 Task: Look for space in Karangsembung, Indonesia from 4th June, 2023 to 15th June, 2023 for 2 adults in price range Rs.10000 to Rs.15000. Place can be entire place with 1  bedroom having 1 bed and 1 bathroom. Property type can be house, flat, guest house, hotel. Booking option can be shelf check-in. Required host language is English.
Action: Mouse moved to (472, 79)
Screenshot: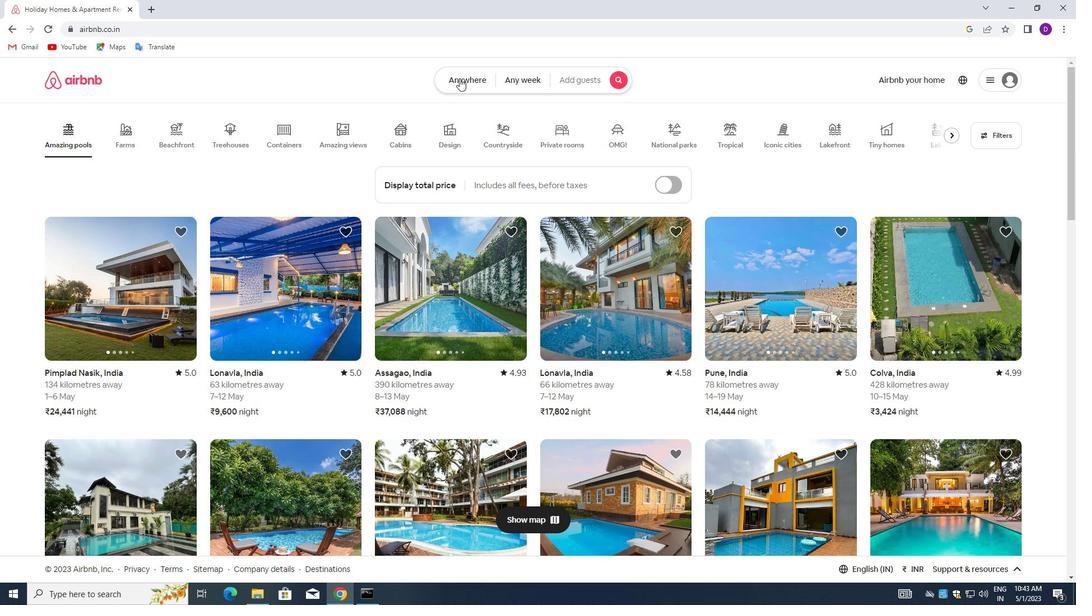 
Action: Mouse pressed left at (472, 79)
Screenshot: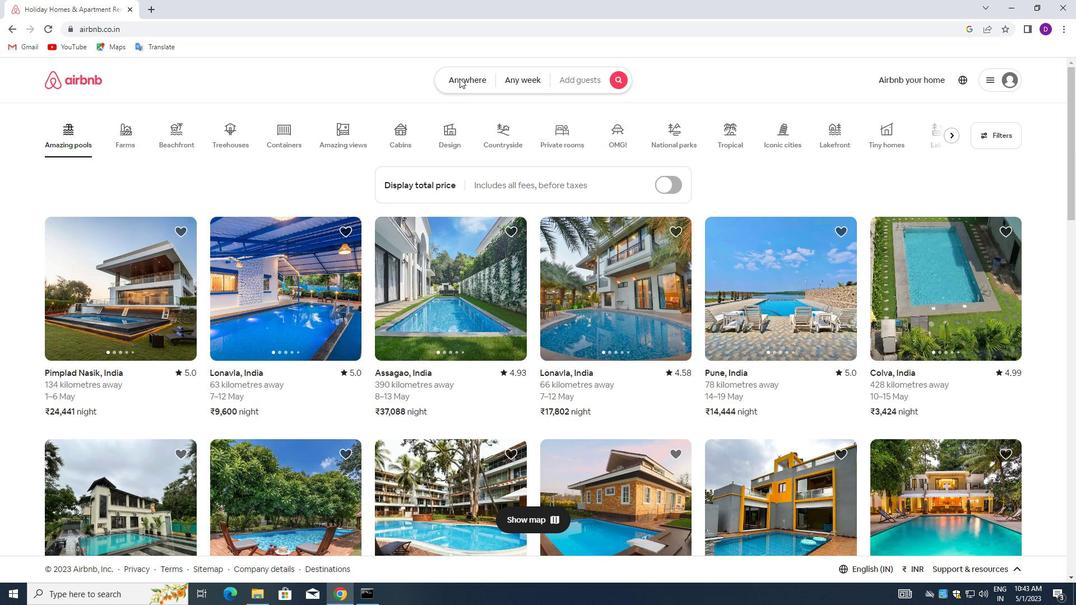 
Action: Mouse moved to (385, 125)
Screenshot: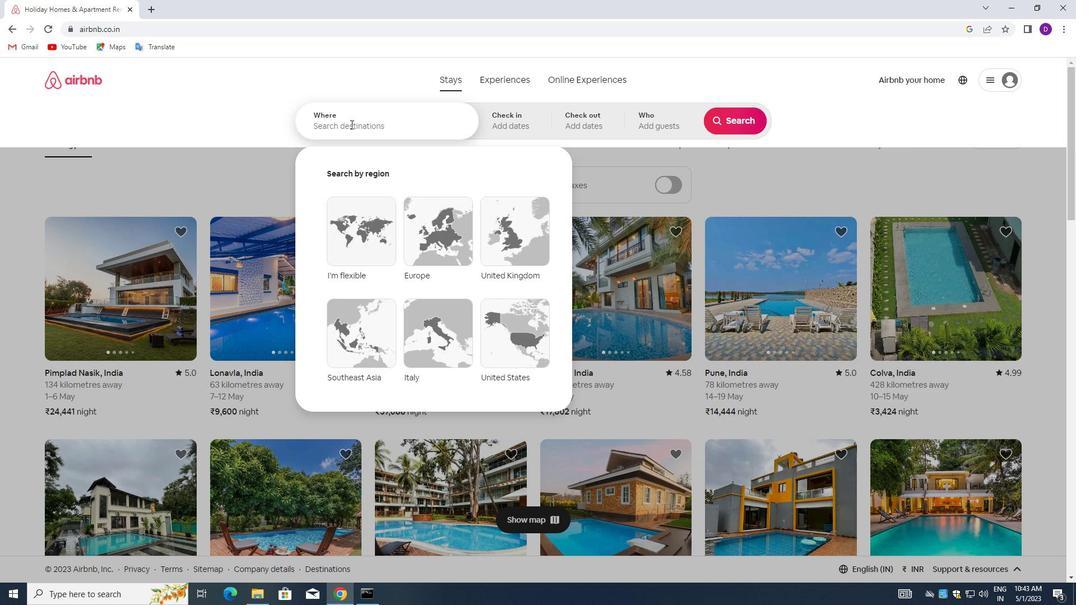
Action: Mouse pressed left at (385, 125)
Screenshot: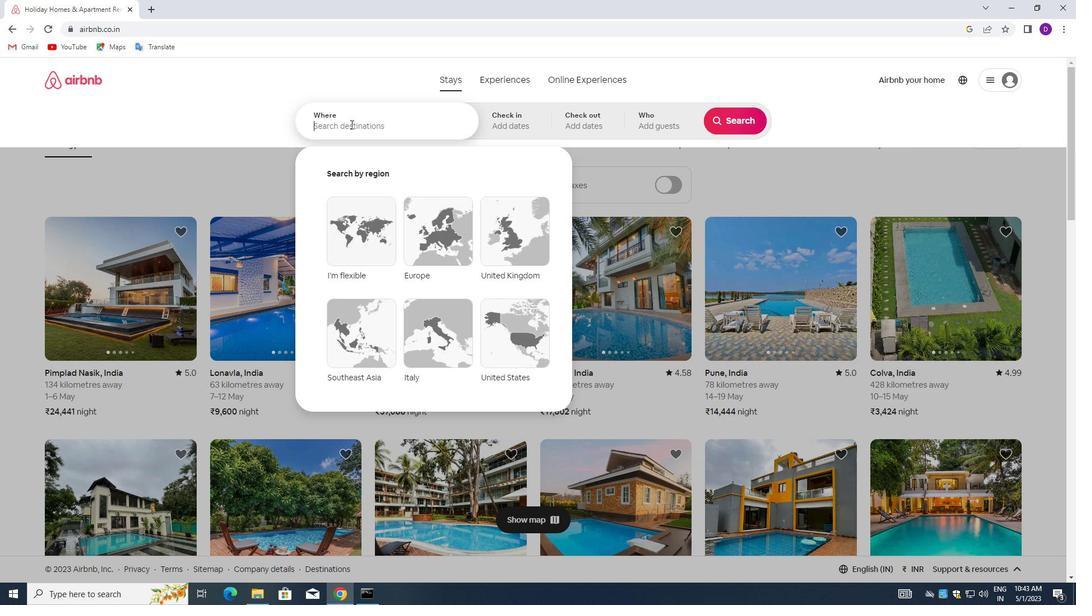 
Action: Key pressed <Key.shift_r><Key.shift_r><Key.shift_r><Key.shift_r><Key.shift_r><Key.shift_r><Key.shift_r><Key.shift_r><Key.shift_r><Key.shift_r><Key.shift_r><Key.shift_r><Key.shift_r><Key.shift_r><Key.shift_r><Key.shift_r><Key.shift_r><Key.shift_r><Key.shift_r><Key.shift_r>Karangsembung,<Key.space><Key.shift>INDONESIA<Key.enter>
Screenshot: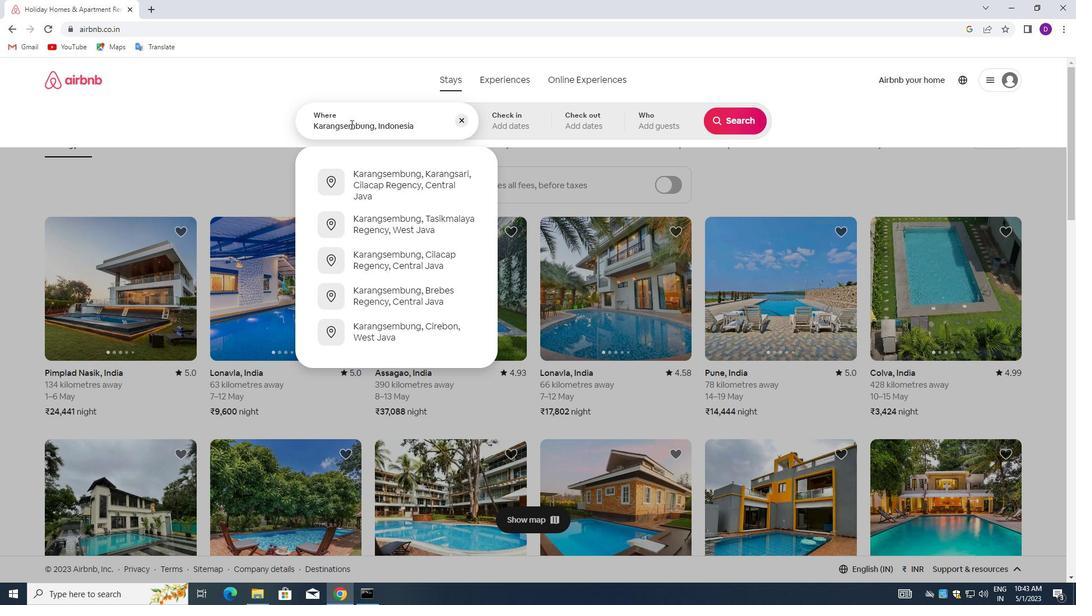 
Action: Mouse moved to (556, 287)
Screenshot: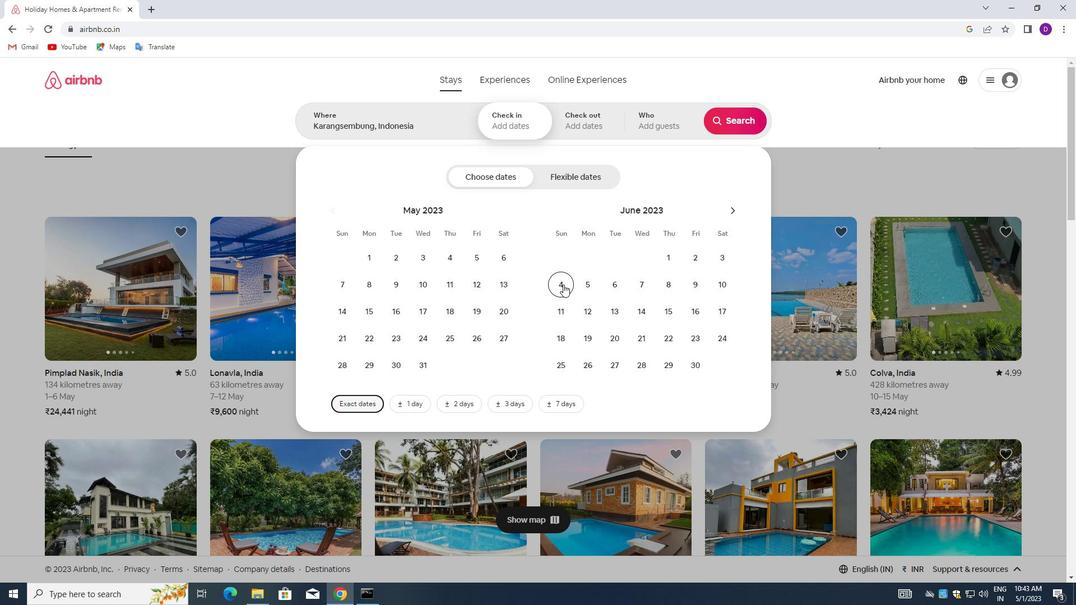 
Action: Mouse pressed left at (556, 287)
Screenshot: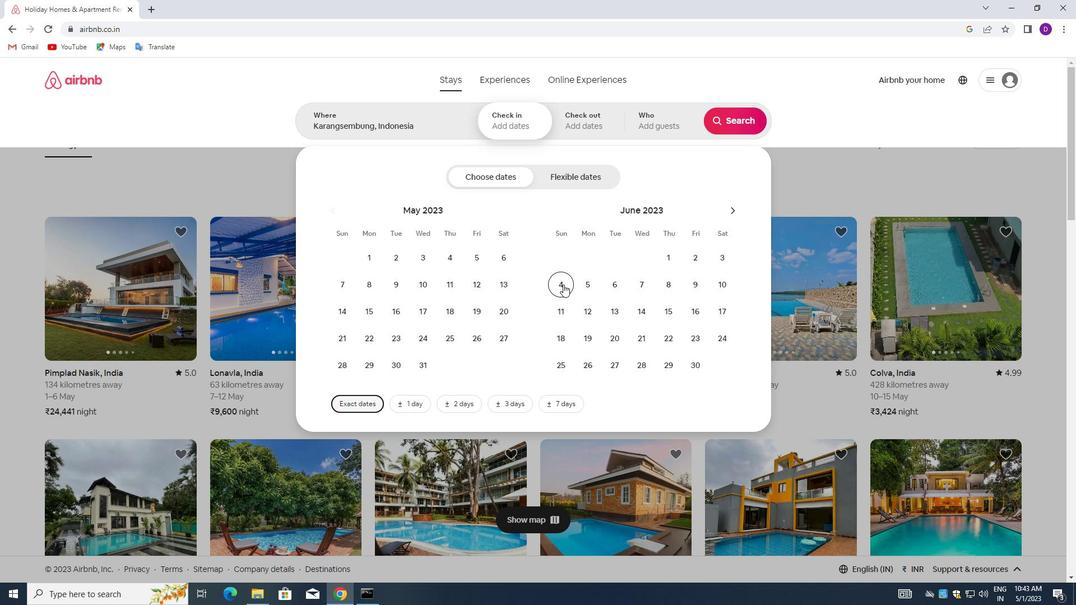 
Action: Mouse moved to (647, 317)
Screenshot: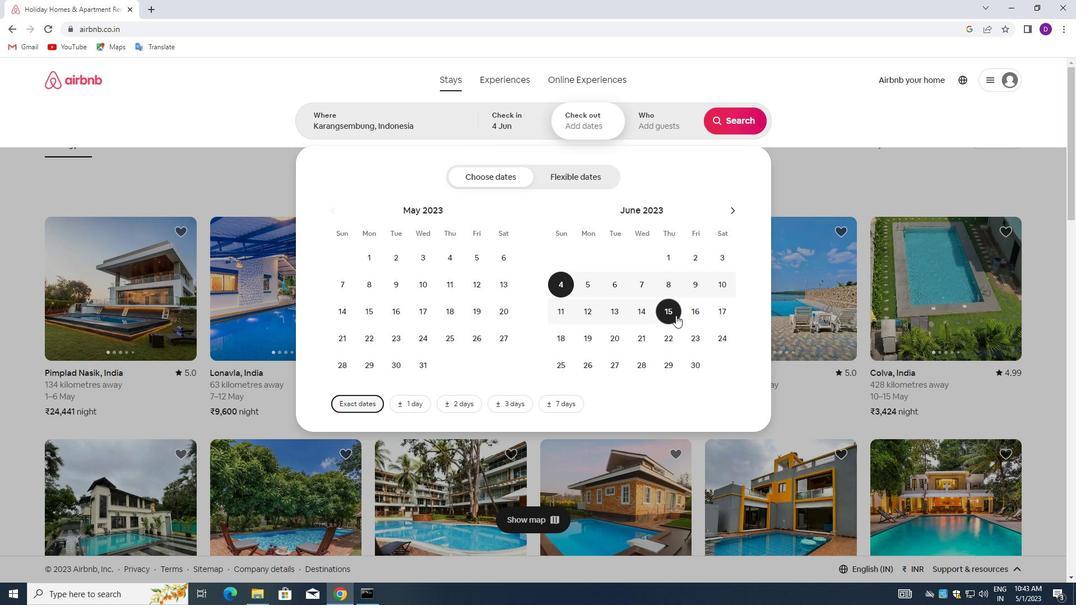 
Action: Mouse pressed left at (647, 317)
Screenshot: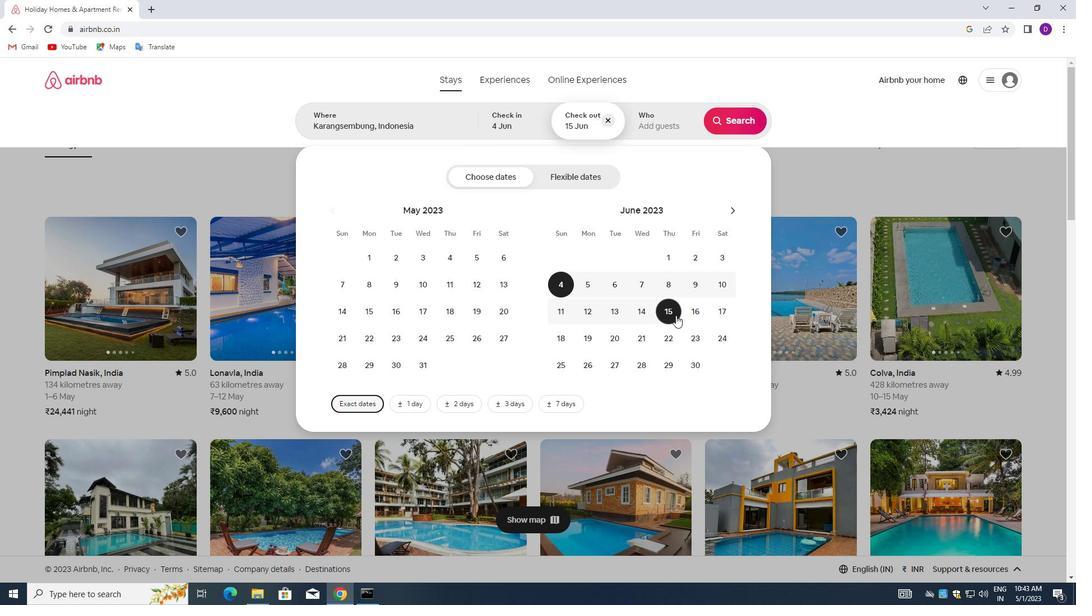 
Action: Mouse moved to (619, 133)
Screenshot: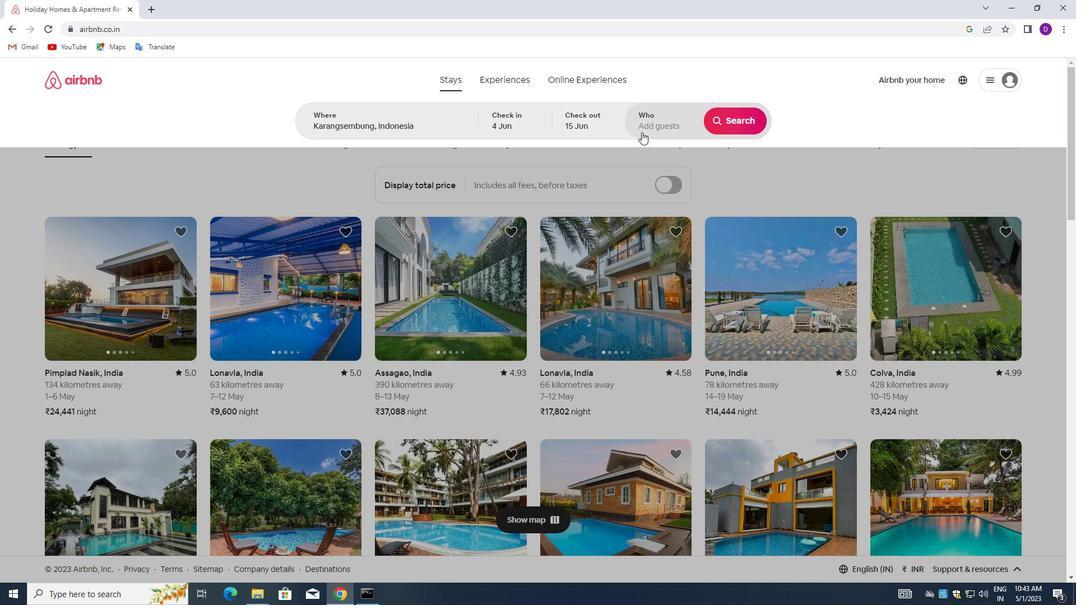 
Action: Mouse pressed left at (619, 133)
Screenshot: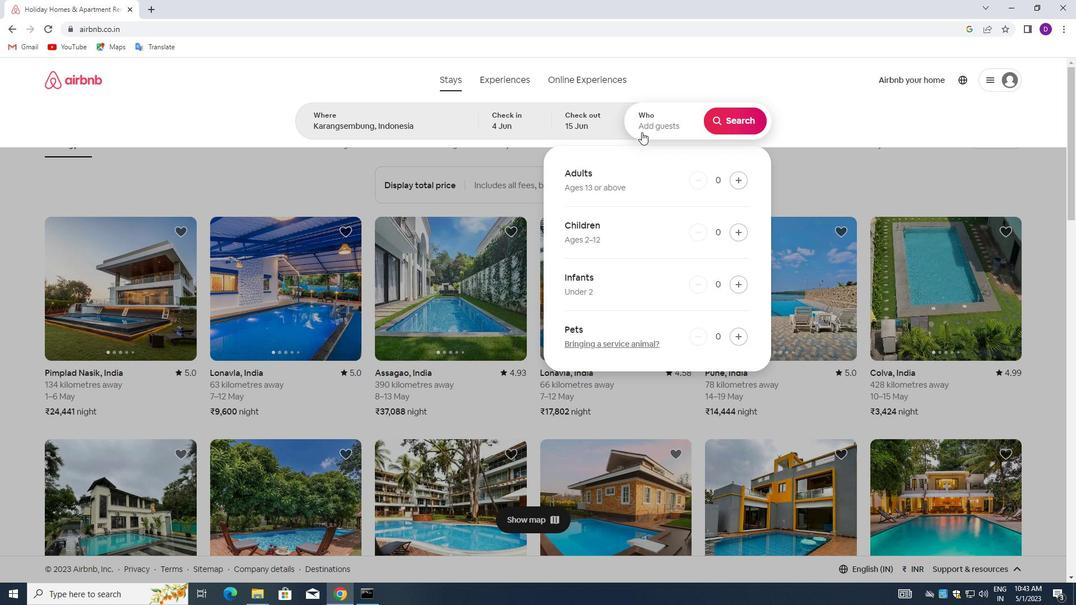 
Action: Mouse moved to (694, 180)
Screenshot: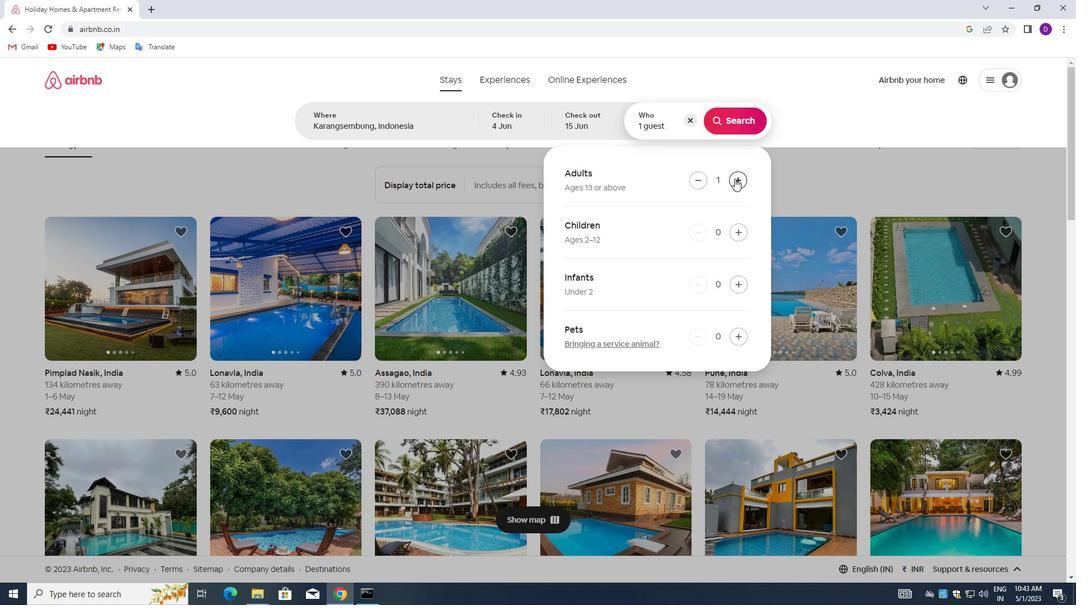 
Action: Mouse pressed left at (694, 180)
Screenshot: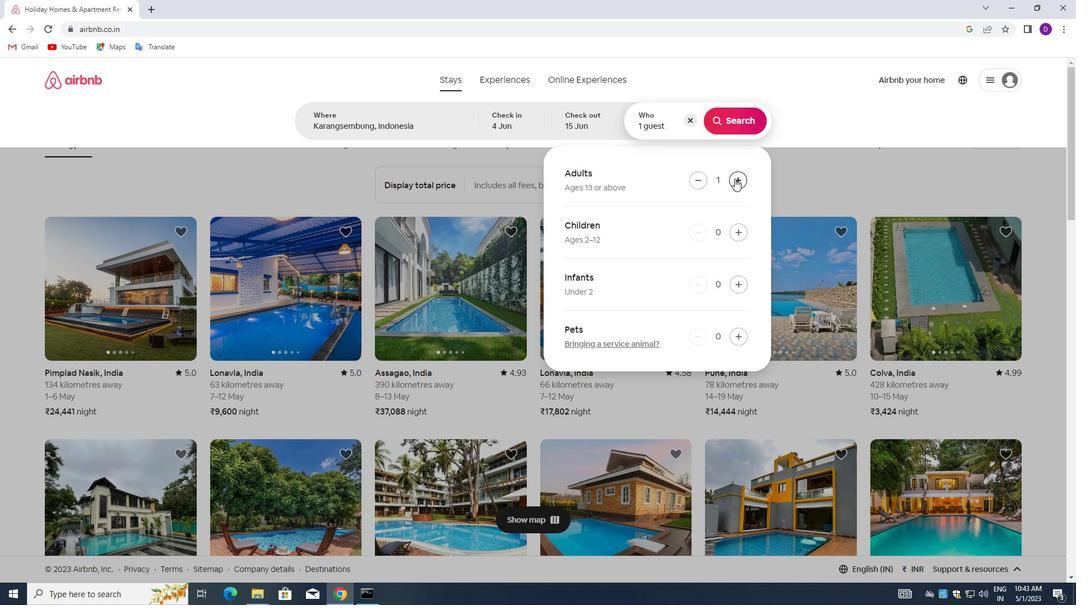 
Action: Mouse moved to (694, 180)
Screenshot: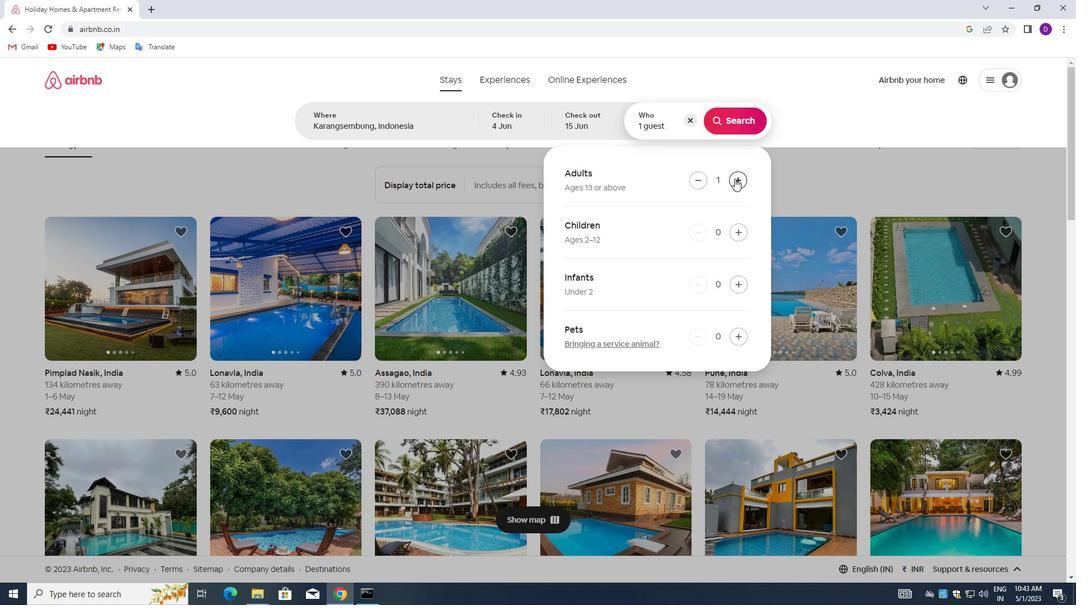 
Action: Mouse pressed left at (694, 180)
Screenshot: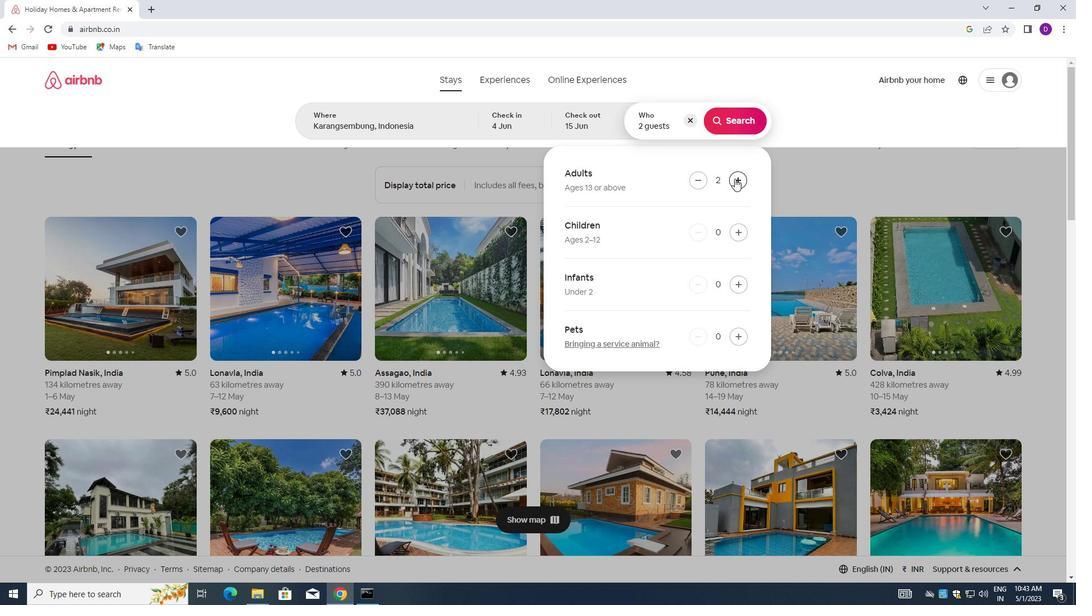 
Action: Mouse moved to (706, 122)
Screenshot: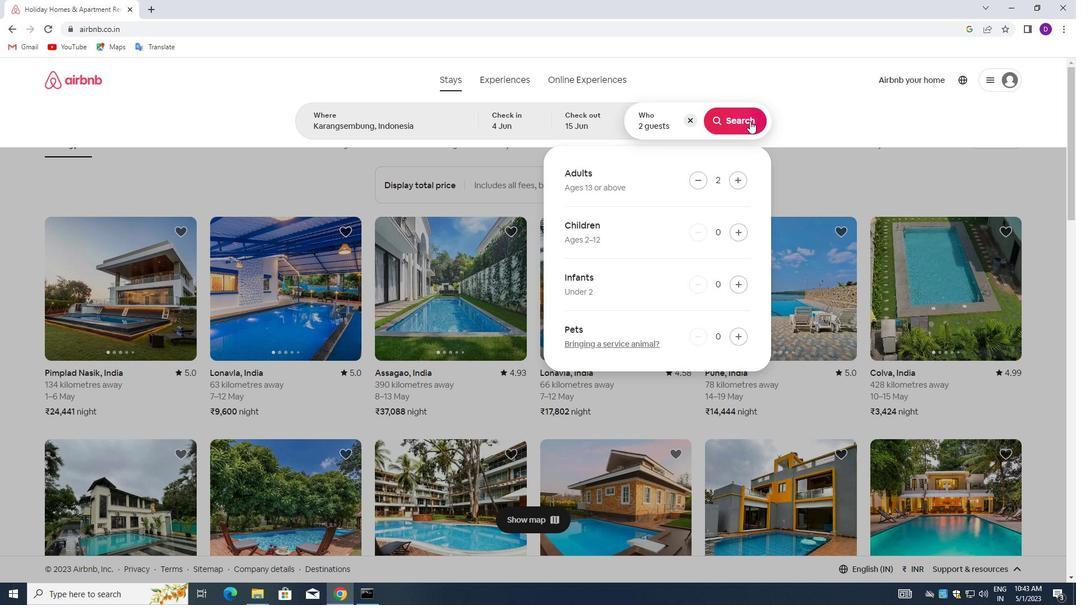 
Action: Mouse pressed left at (706, 122)
Screenshot: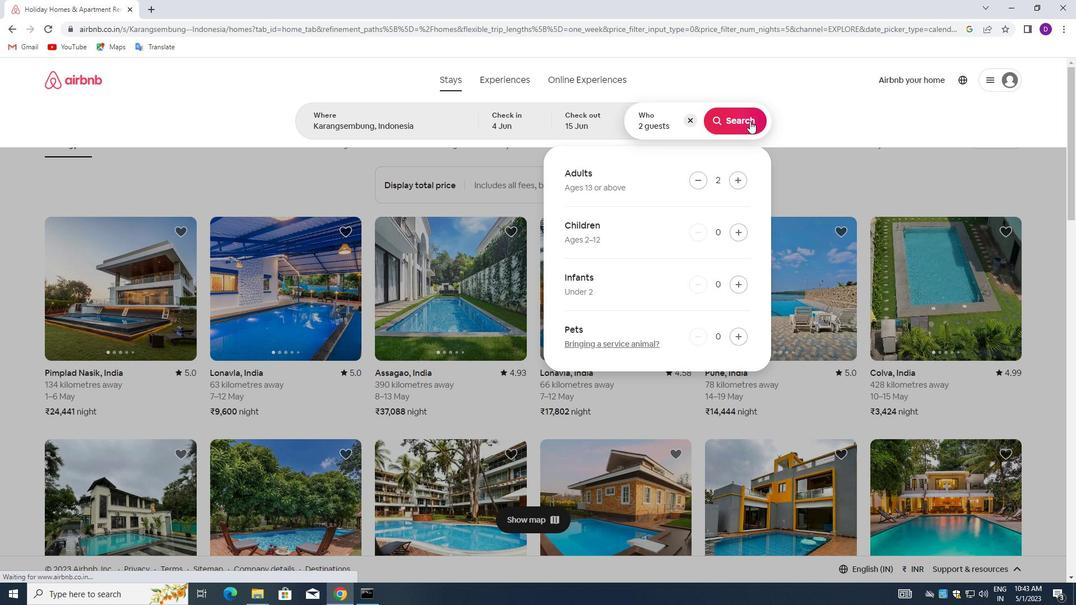 
Action: Mouse moved to (919, 124)
Screenshot: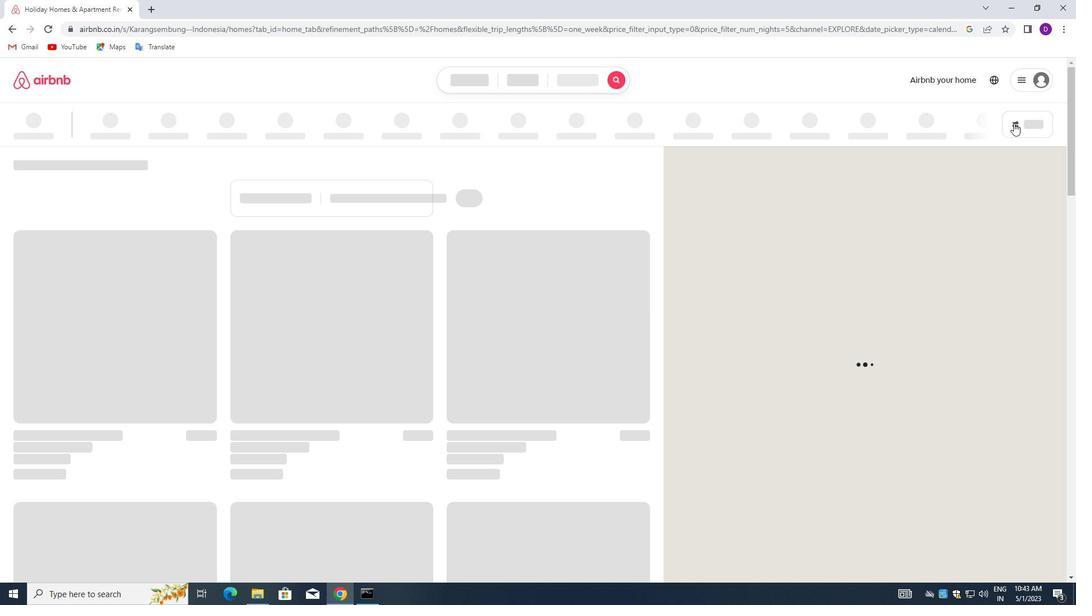 
Action: Mouse pressed left at (919, 124)
Screenshot: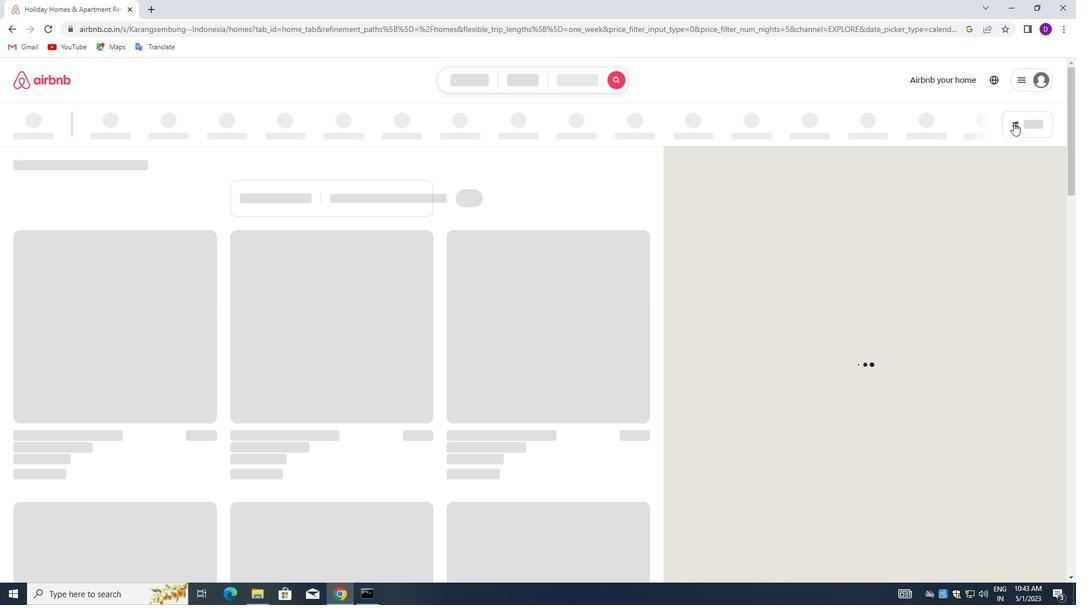 
Action: Mouse moved to (414, 270)
Screenshot: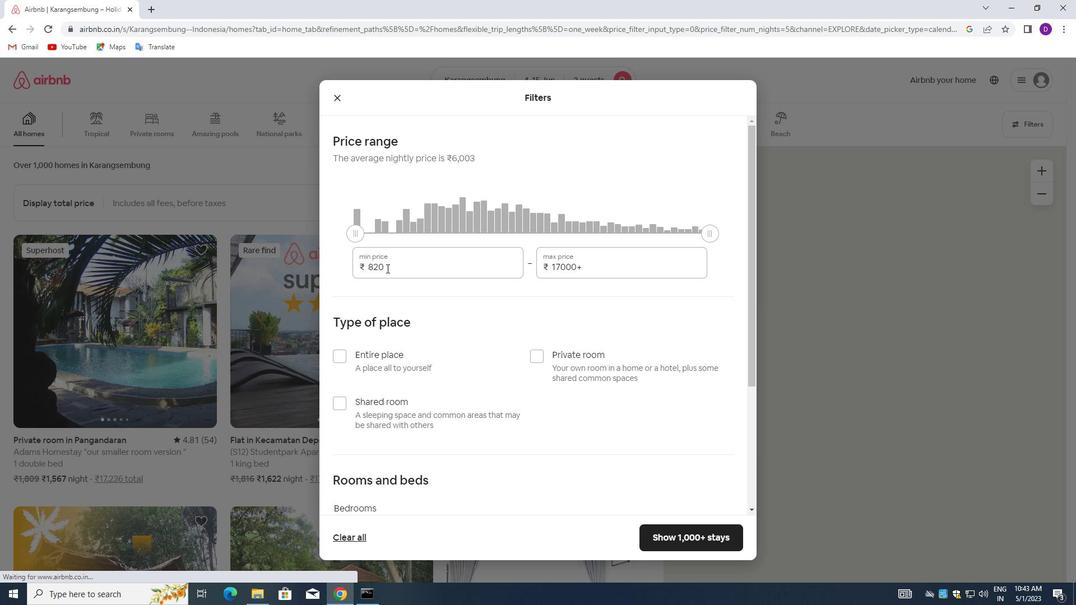 
Action: Mouse pressed left at (414, 270)
Screenshot: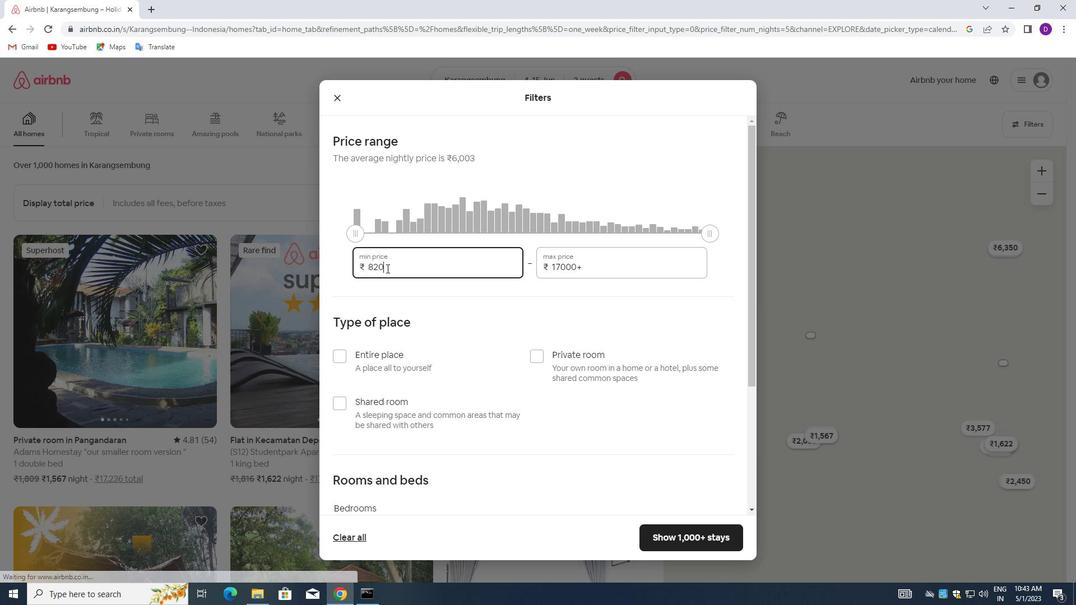 
Action: Mouse pressed left at (414, 270)
Screenshot: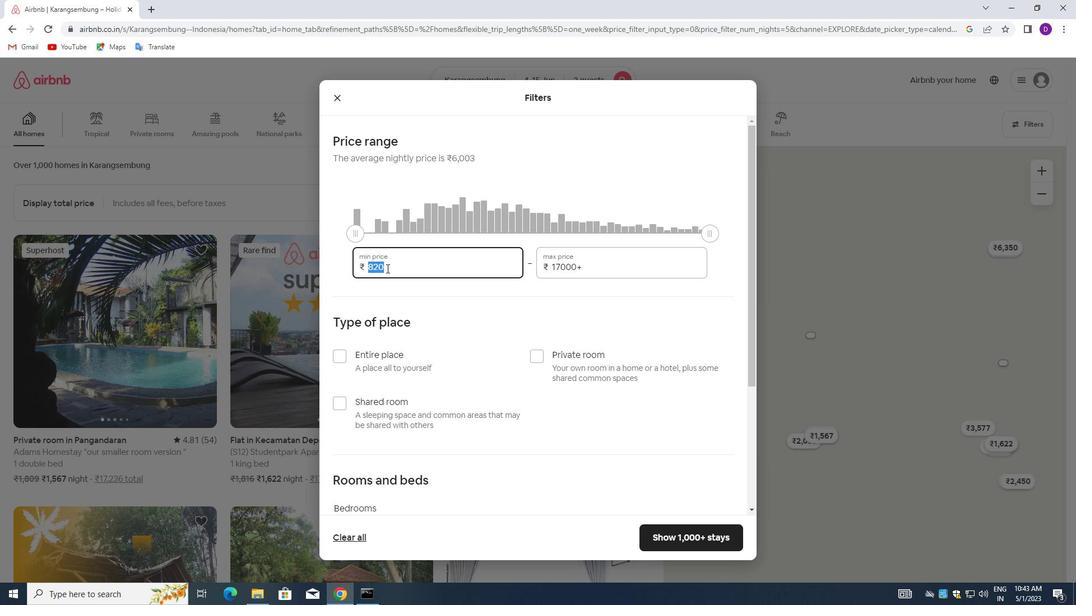 
Action: Key pressed 10000<Key.tab>15000
Screenshot: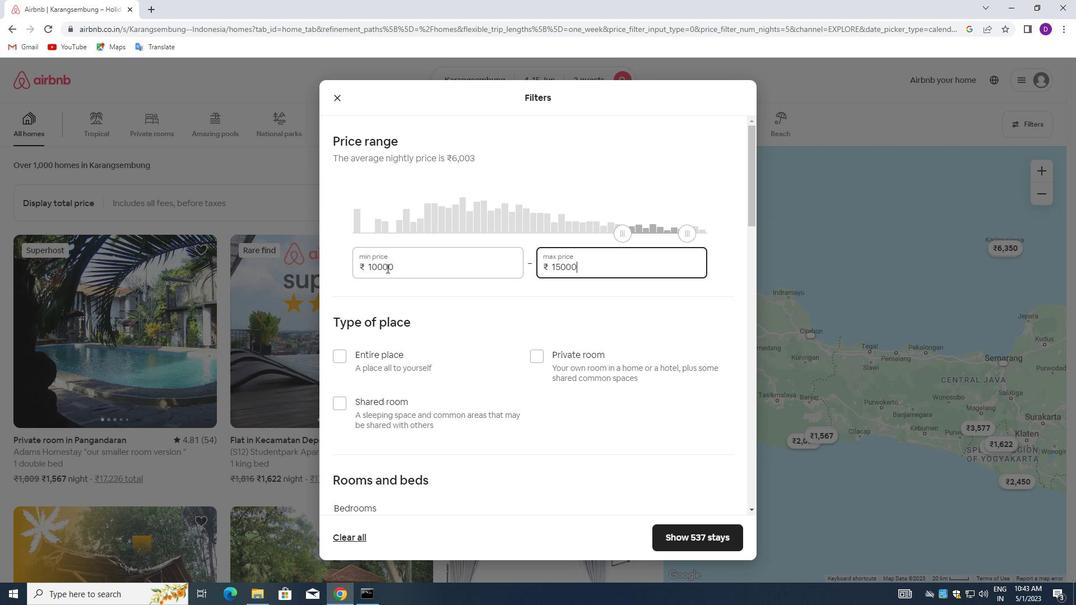
Action: Mouse moved to (421, 315)
Screenshot: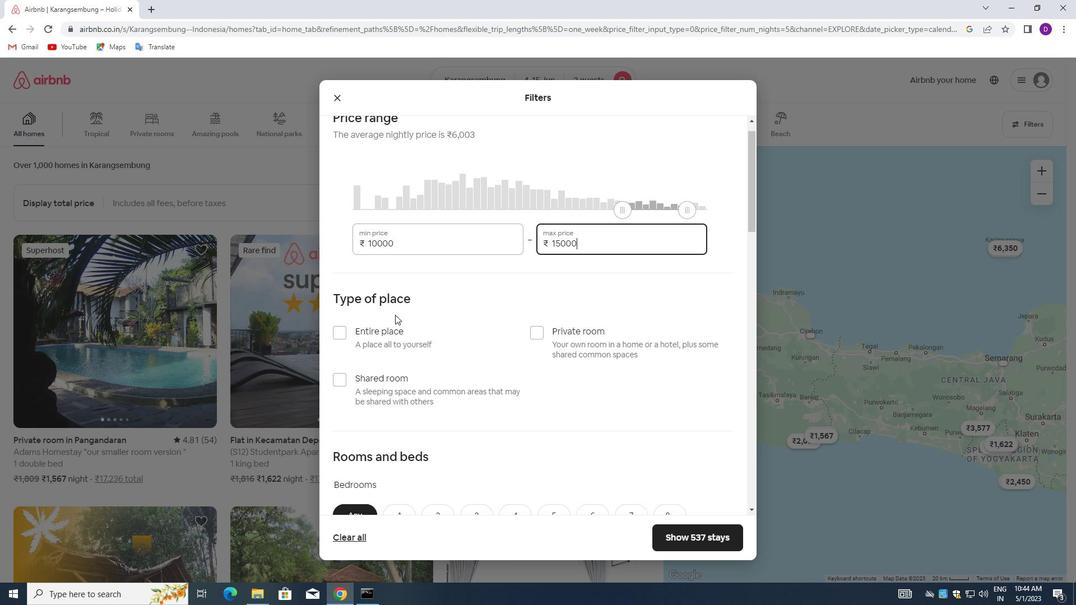 
Action: Mouse scrolled (421, 315) with delta (0, 0)
Screenshot: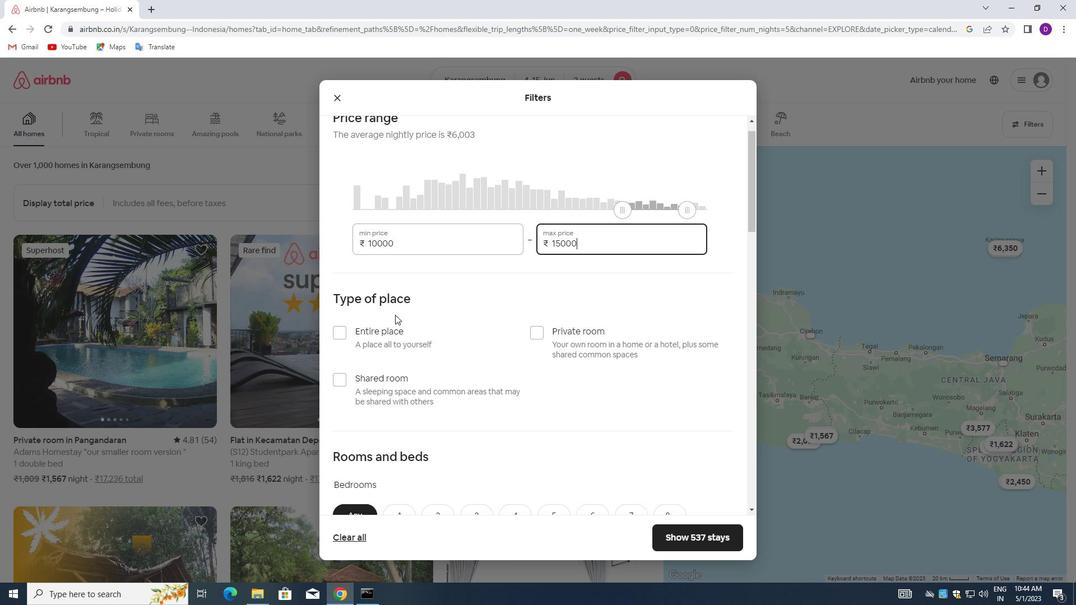 
Action: Mouse moved to (421, 316)
Screenshot: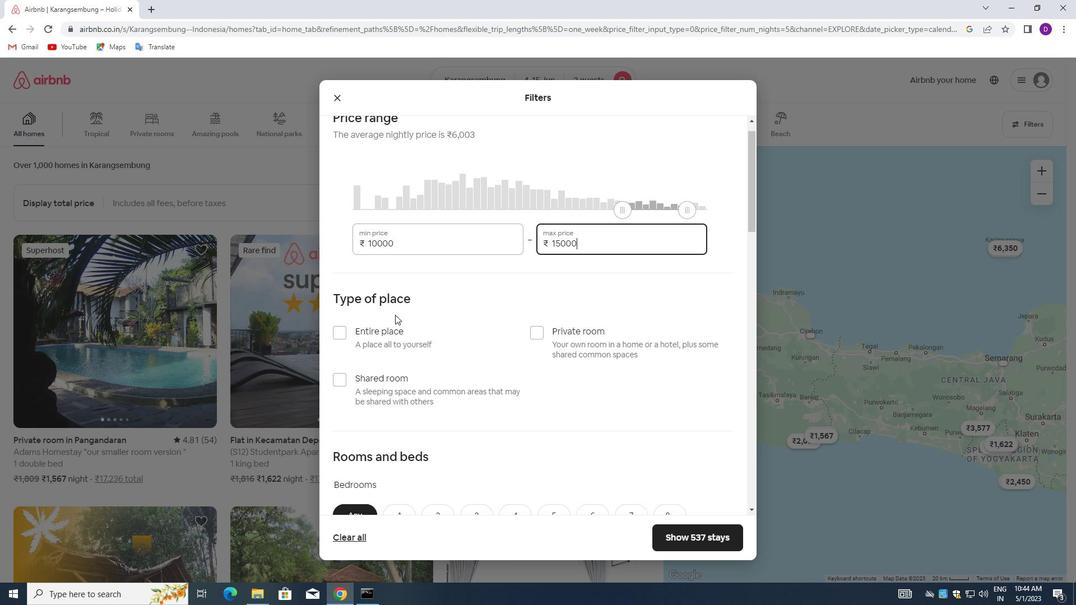 
Action: Mouse scrolled (421, 315) with delta (0, 0)
Screenshot: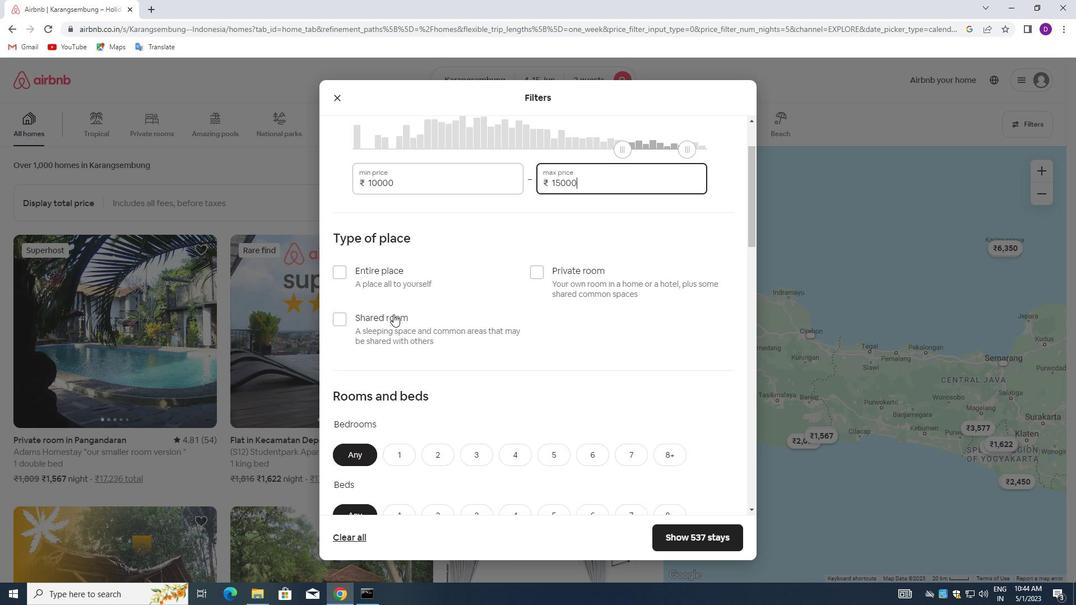 
Action: Mouse moved to (375, 252)
Screenshot: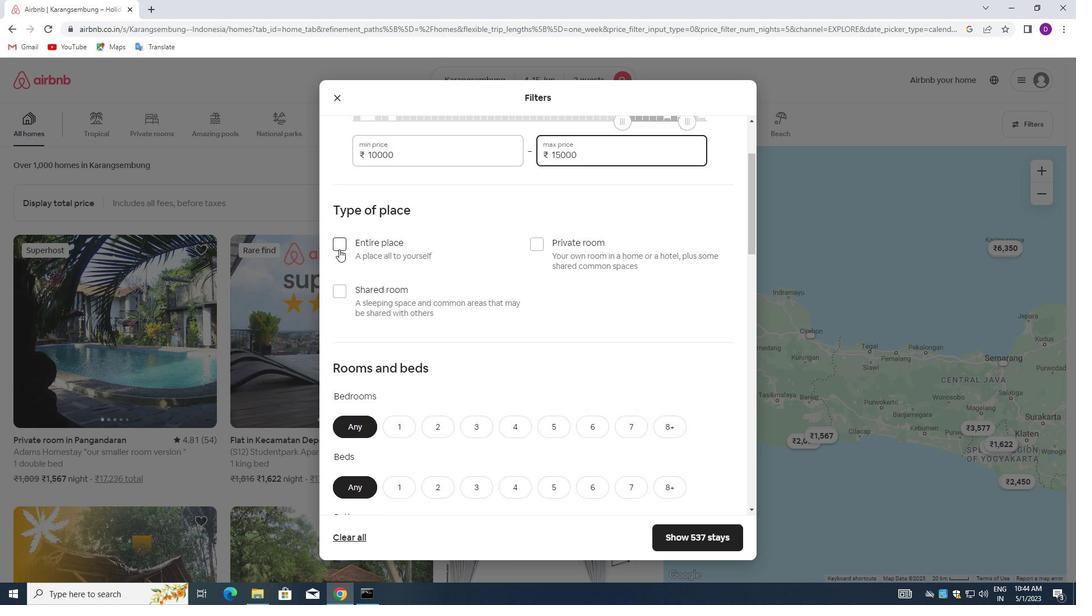 
Action: Mouse pressed left at (375, 252)
Screenshot: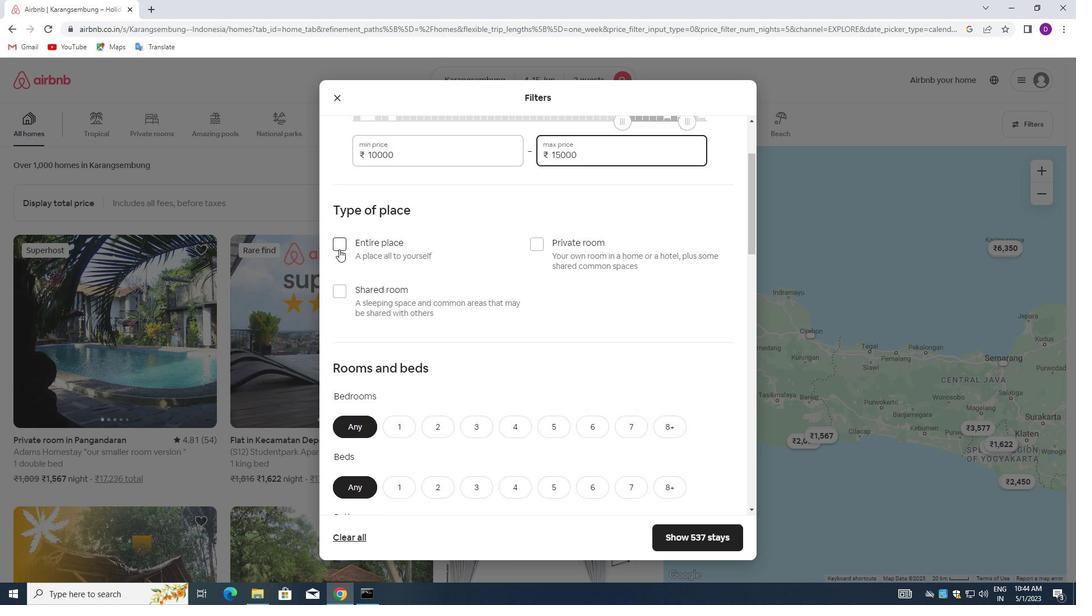 
Action: Mouse moved to (446, 306)
Screenshot: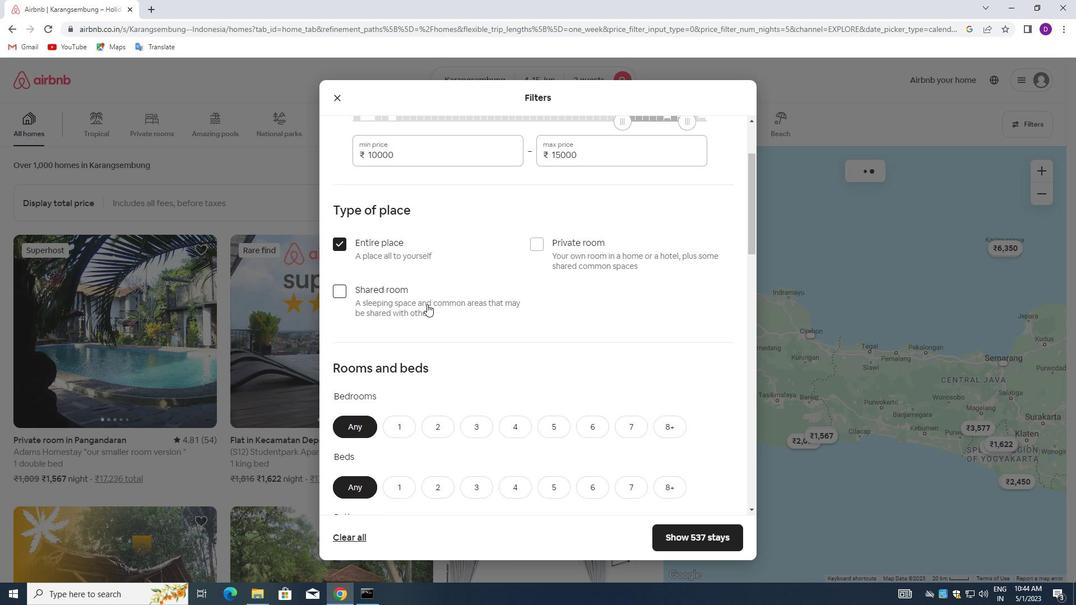 
Action: Mouse scrolled (446, 305) with delta (0, 0)
Screenshot: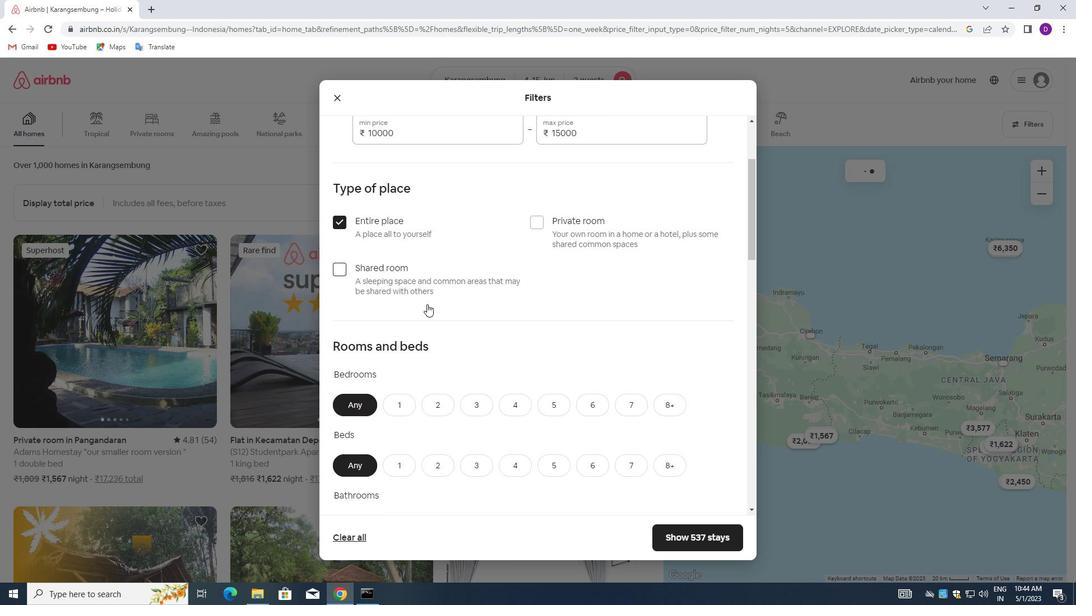 
Action: Mouse moved to (446, 306)
Screenshot: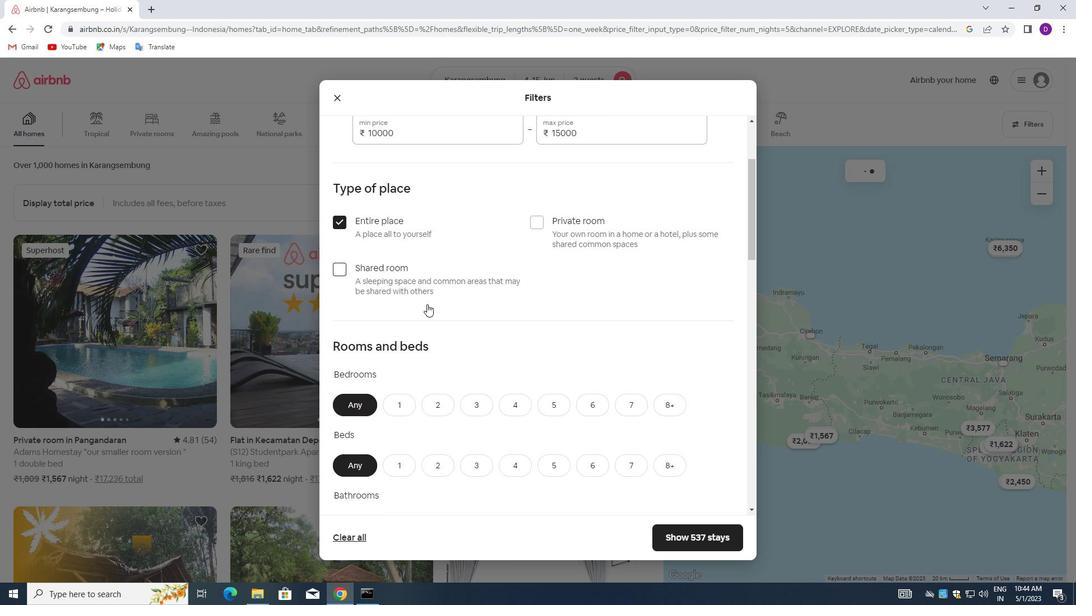 
Action: Mouse scrolled (446, 306) with delta (0, 0)
Screenshot: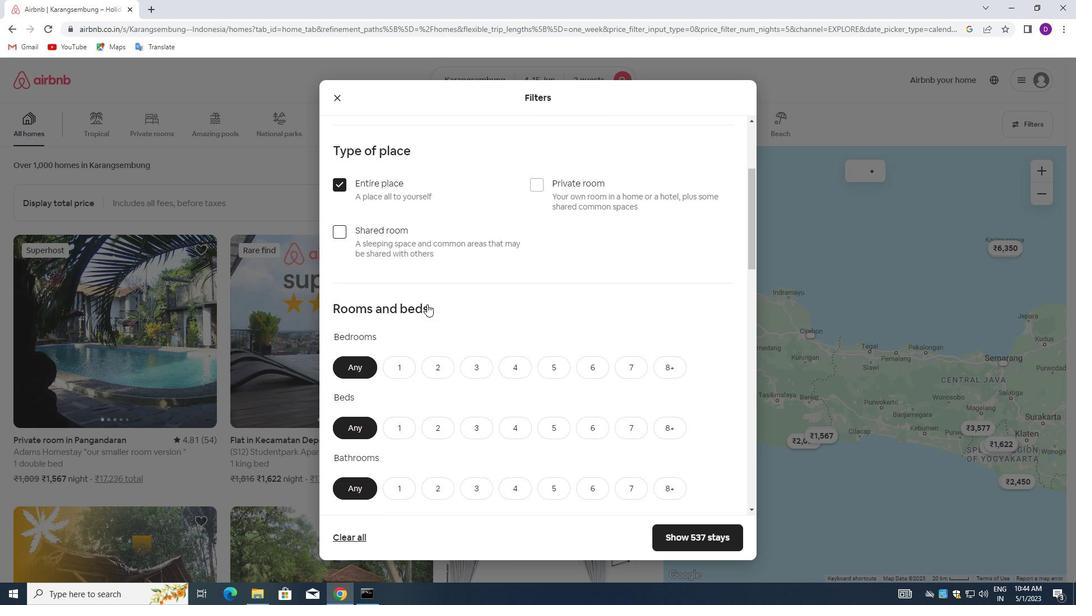 
Action: Mouse moved to (426, 320)
Screenshot: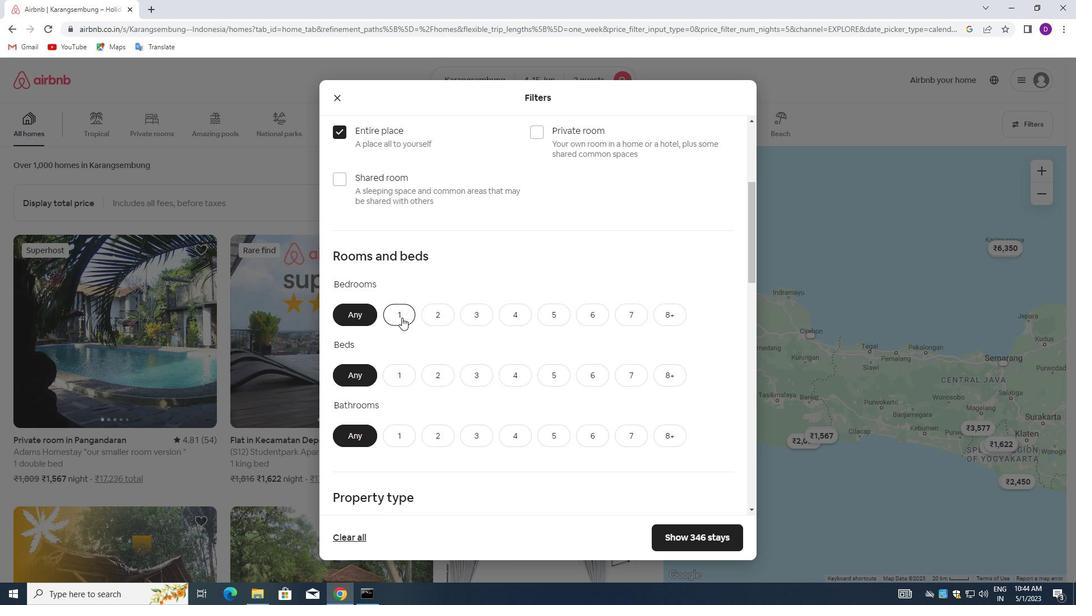 
Action: Mouse pressed left at (426, 320)
Screenshot: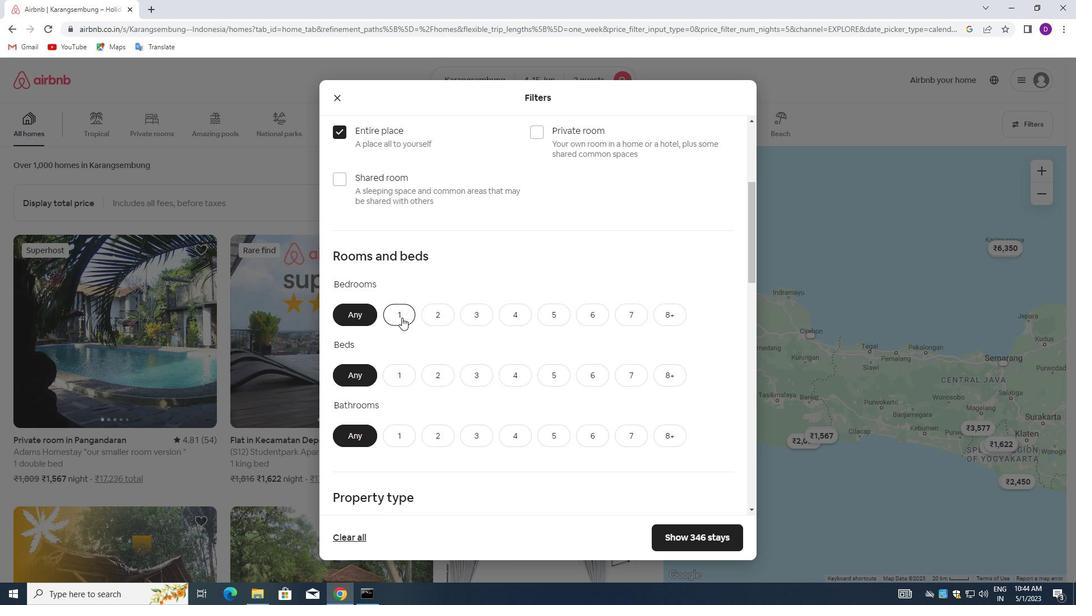 
Action: Mouse moved to (427, 376)
Screenshot: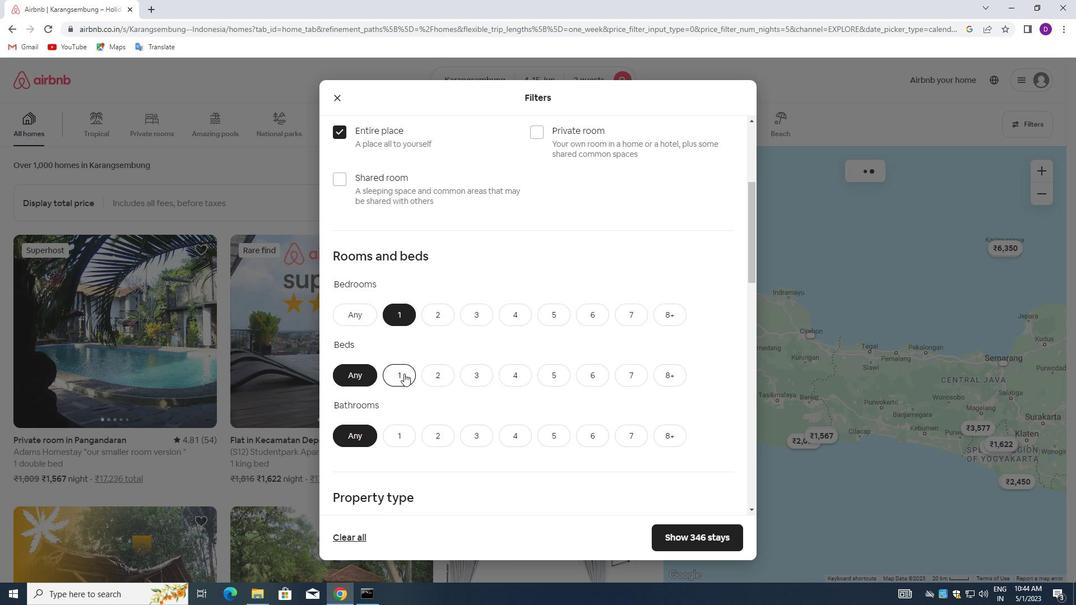 
Action: Mouse pressed left at (427, 376)
Screenshot: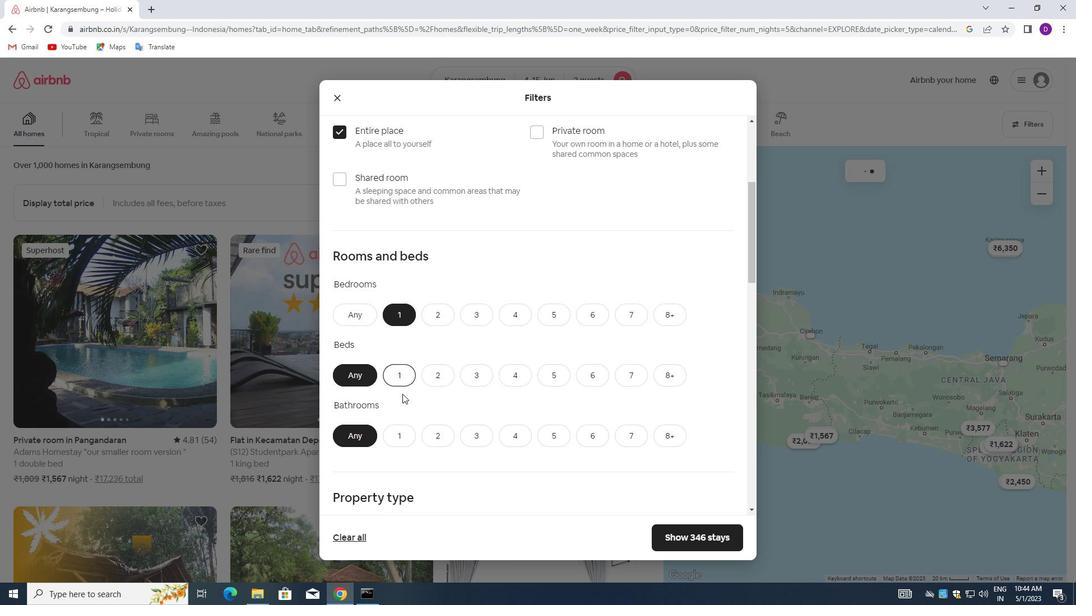
Action: Mouse moved to (421, 436)
Screenshot: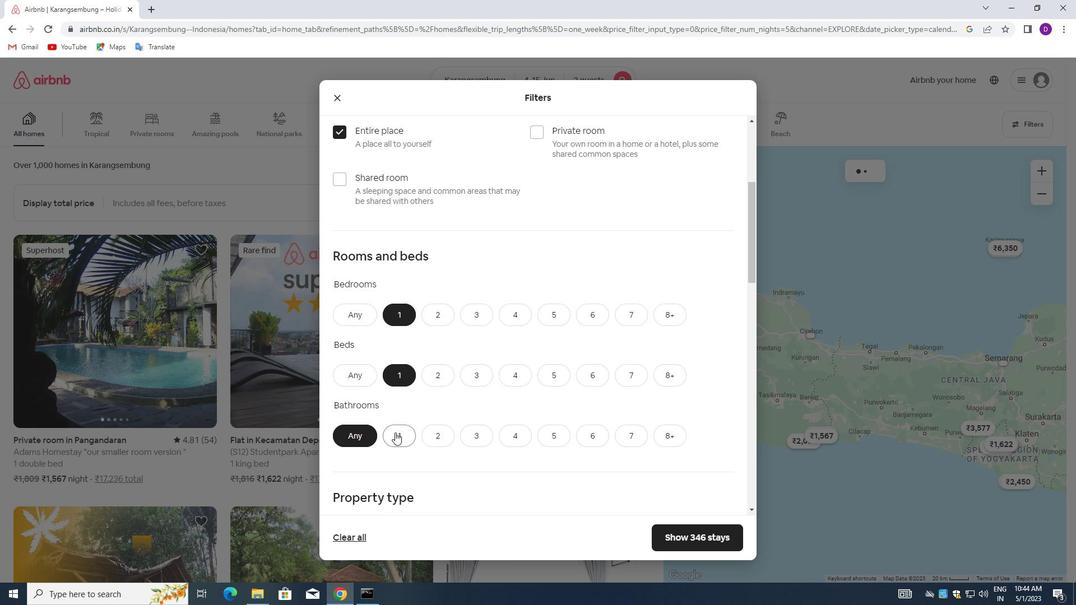 
Action: Mouse pressed left at (421, 436)
Screenshot: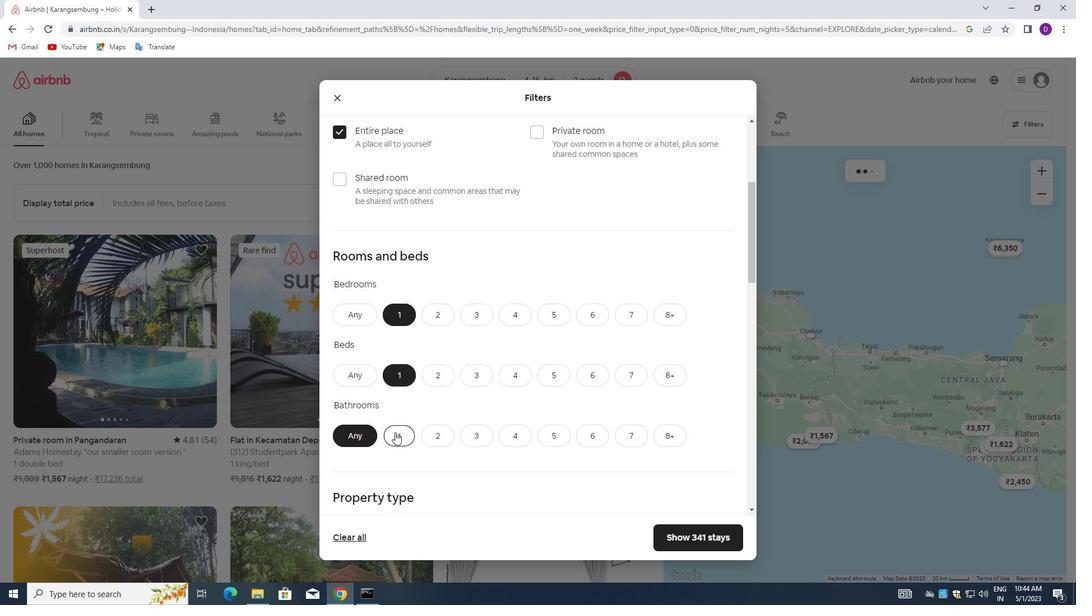 
Action: Mouse moved to (452, 307)
Screenshot: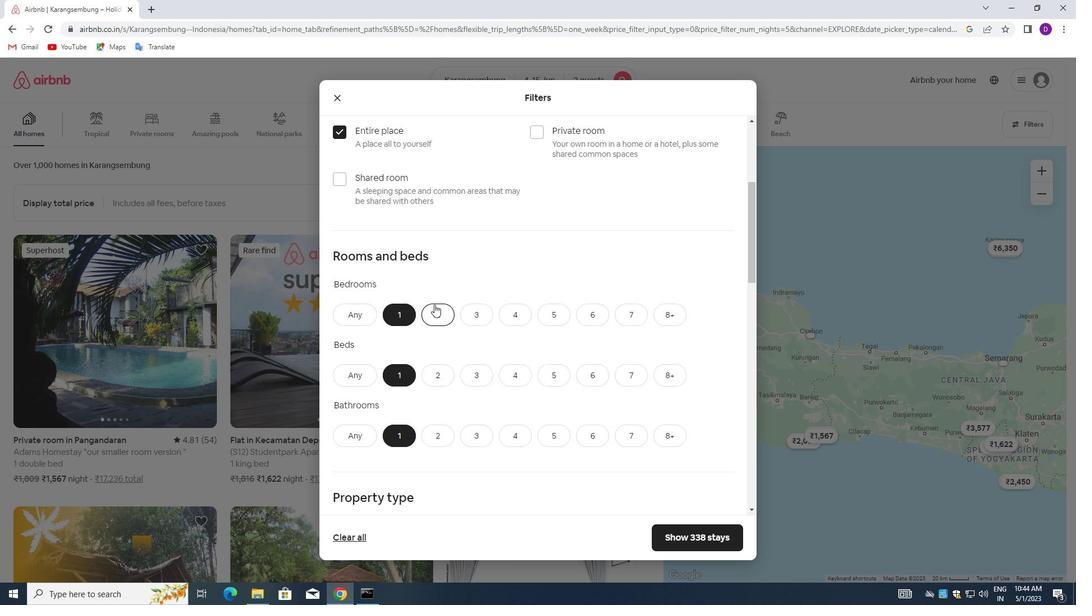 
Action: Mouse scrolled (452, 306) with delta (0, 0)
Screenshot: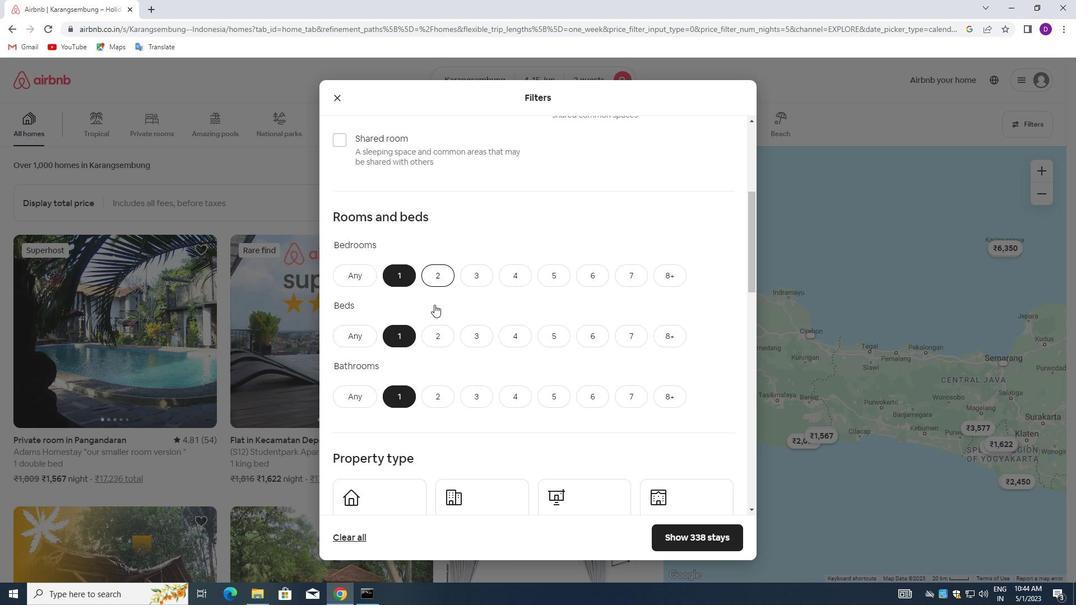 
Action: Mouse scrolled (452, 306) with delta (0, 0)
Screenshot: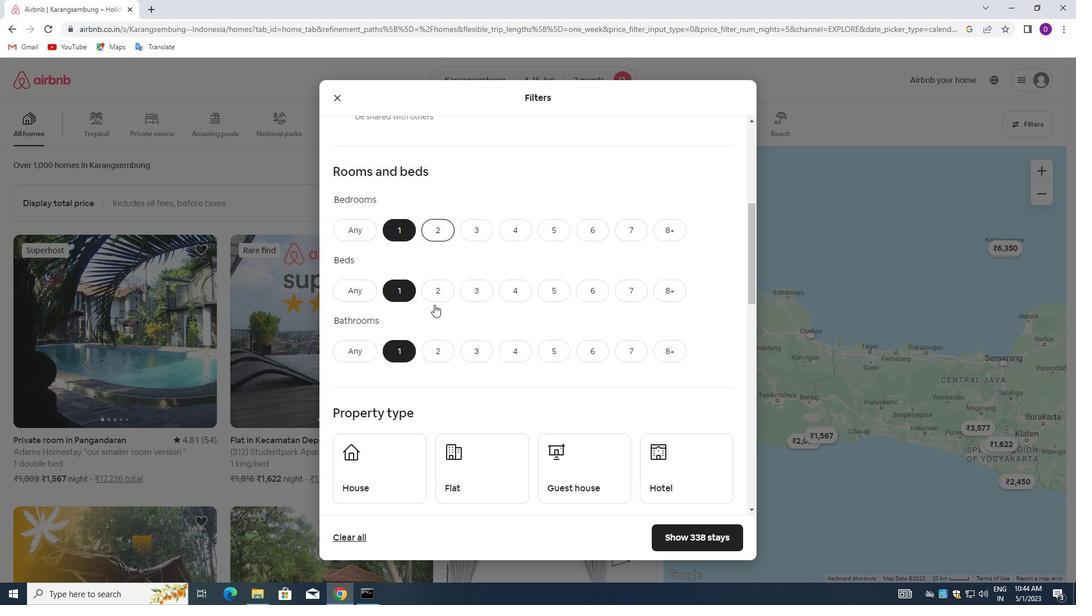 
Action: Mouse scrolled (452, 306) with delta (0, 0)
Screenshot: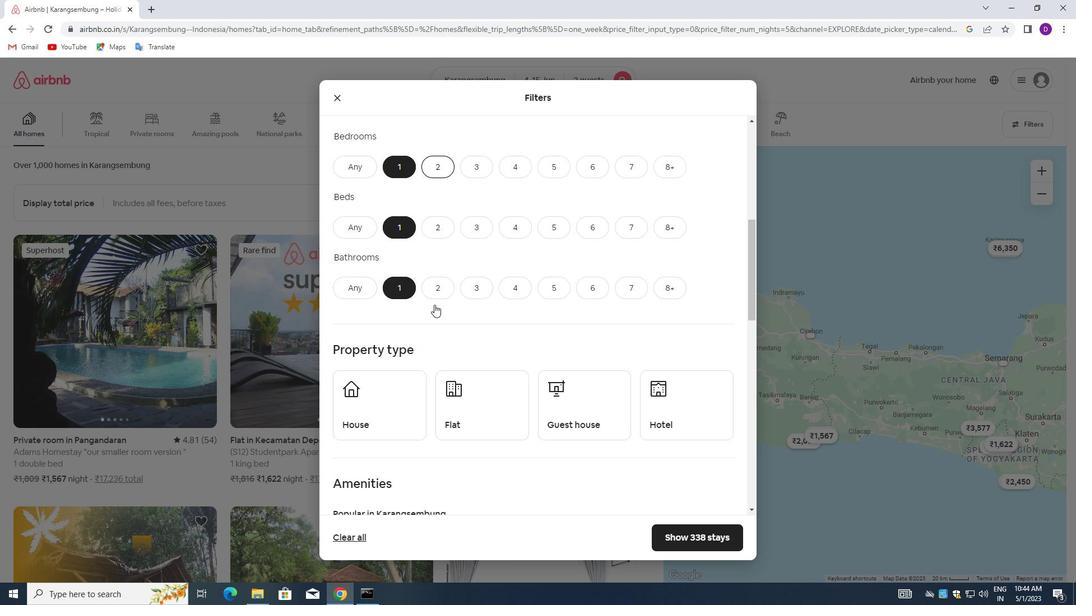 
Action: Mouse scrolled (452, 306) with delta (0, 0)
Screenshot: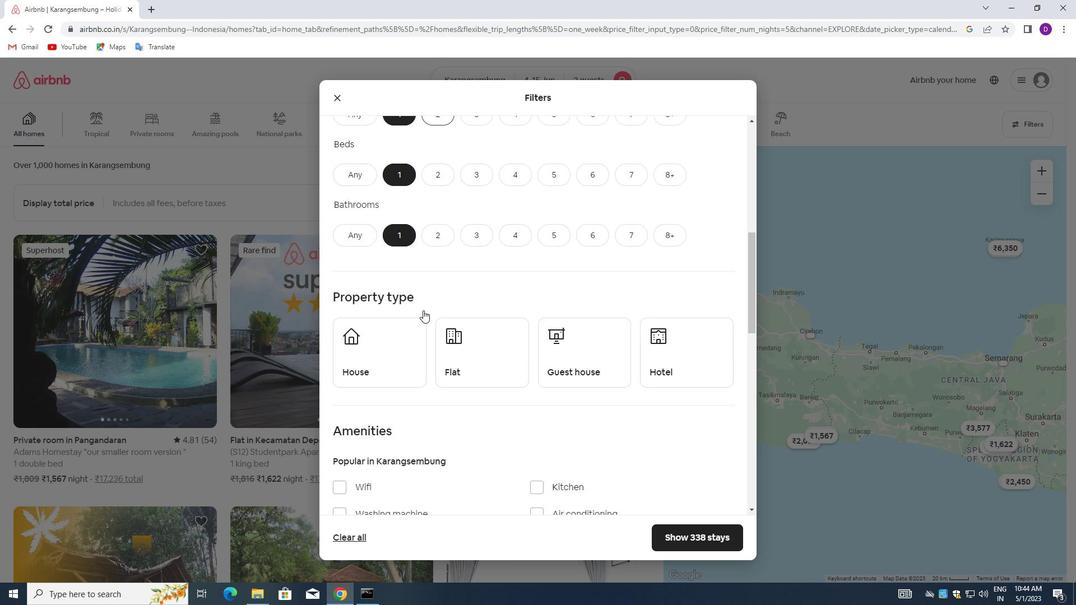 
Action: Mouse moved to (408, 323)
Screenshot: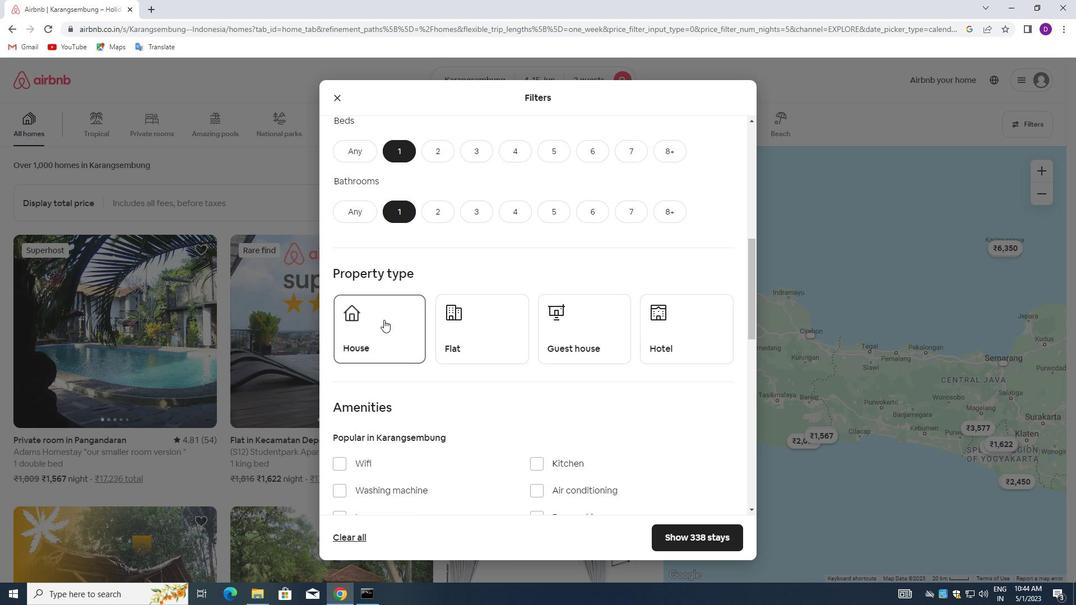 
Action: Mouse pressed left at (408, 323)
Screenshot: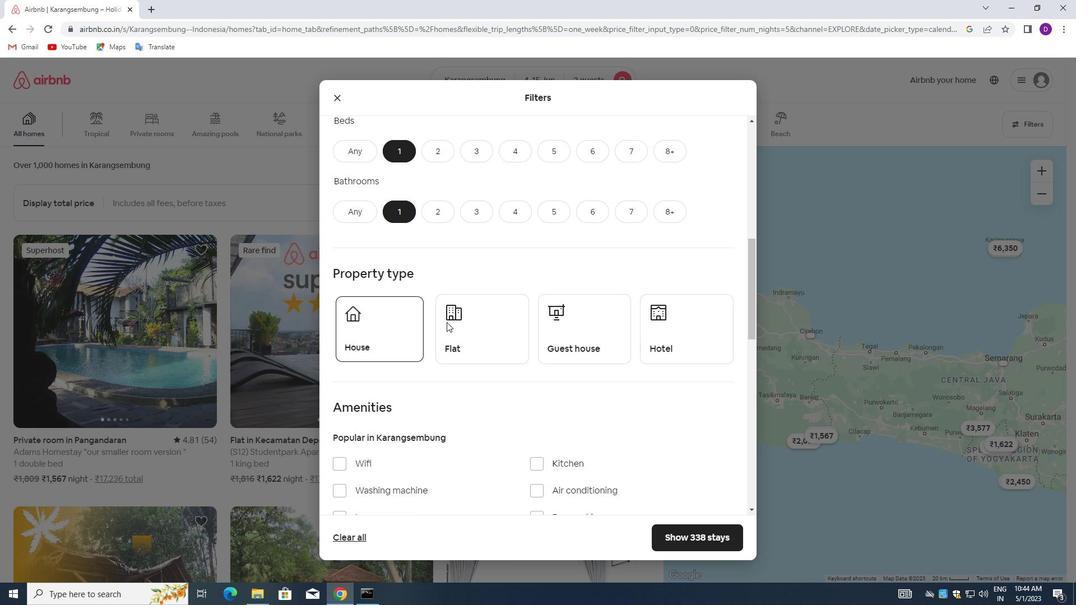 
Action: Mouse moved to (481, 325)
Screenshot: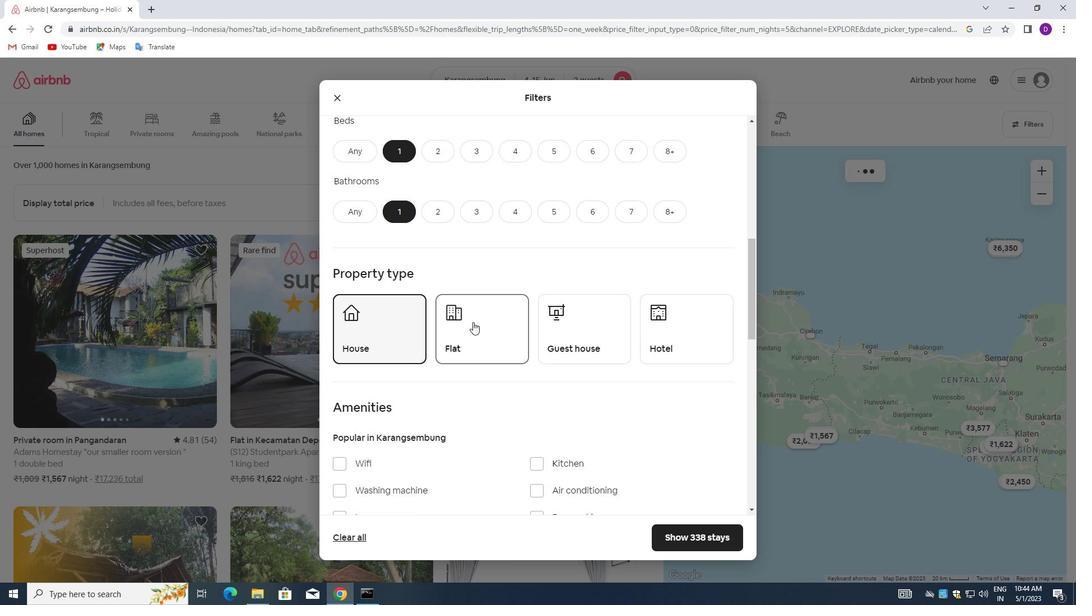 
Action: Mouse pressed left at (481, 325)
Screenshot: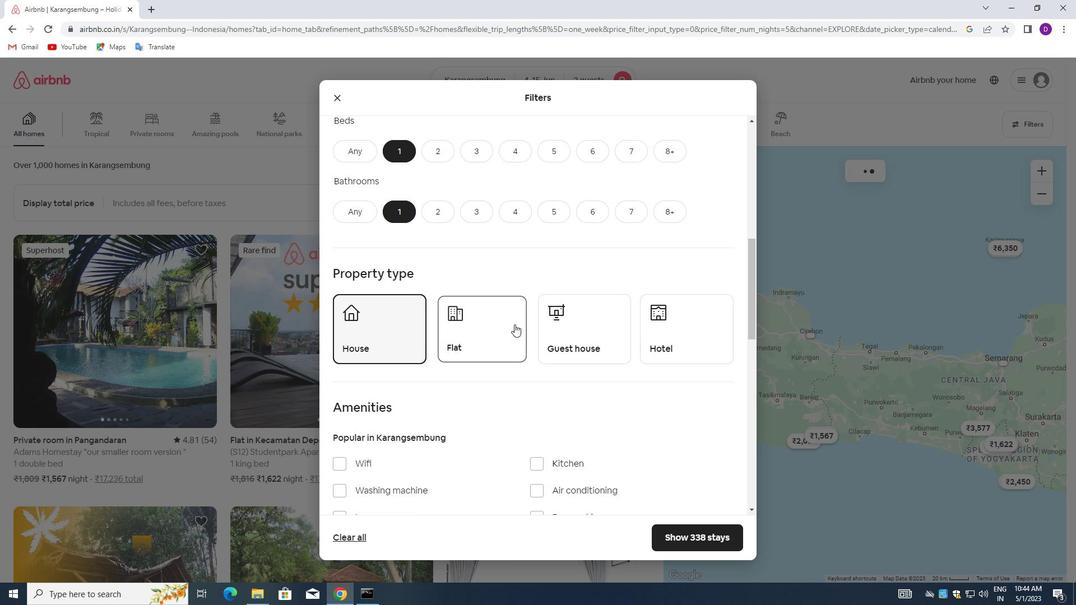 
Action: Mouse moved to (565, 328)
Screenshot: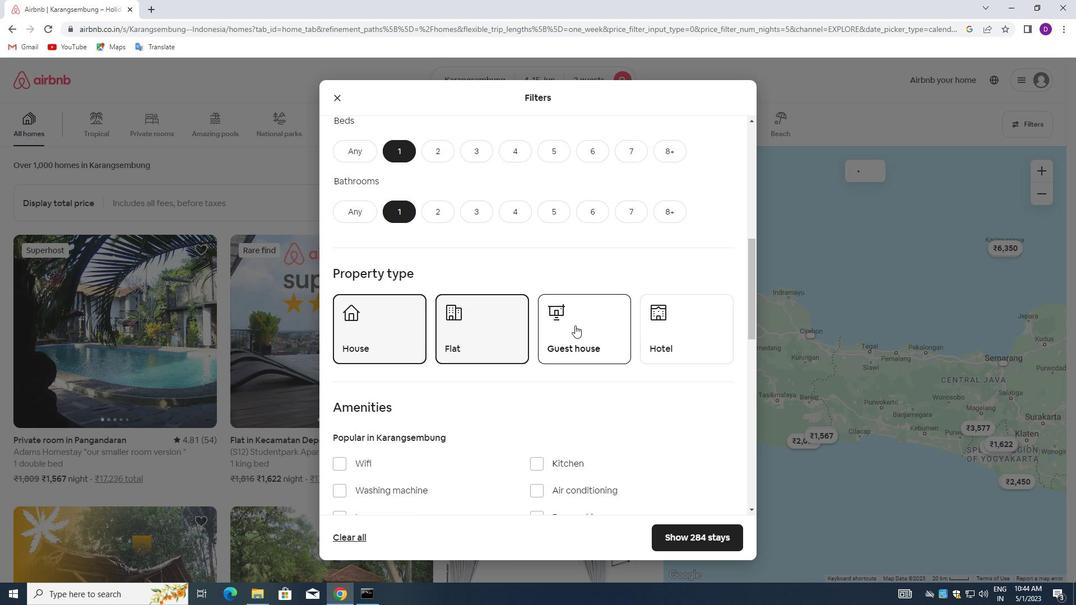 
Action: Mouse pressed left at (565, 328)
Screenshot: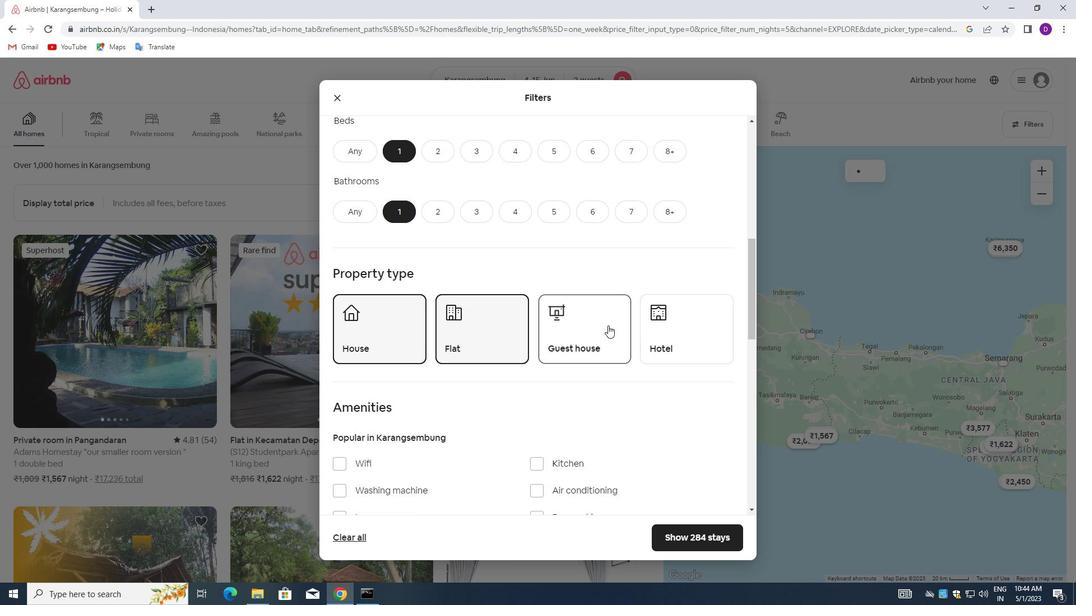 
Action: Mouse moved to (643, 328)
Screenshot: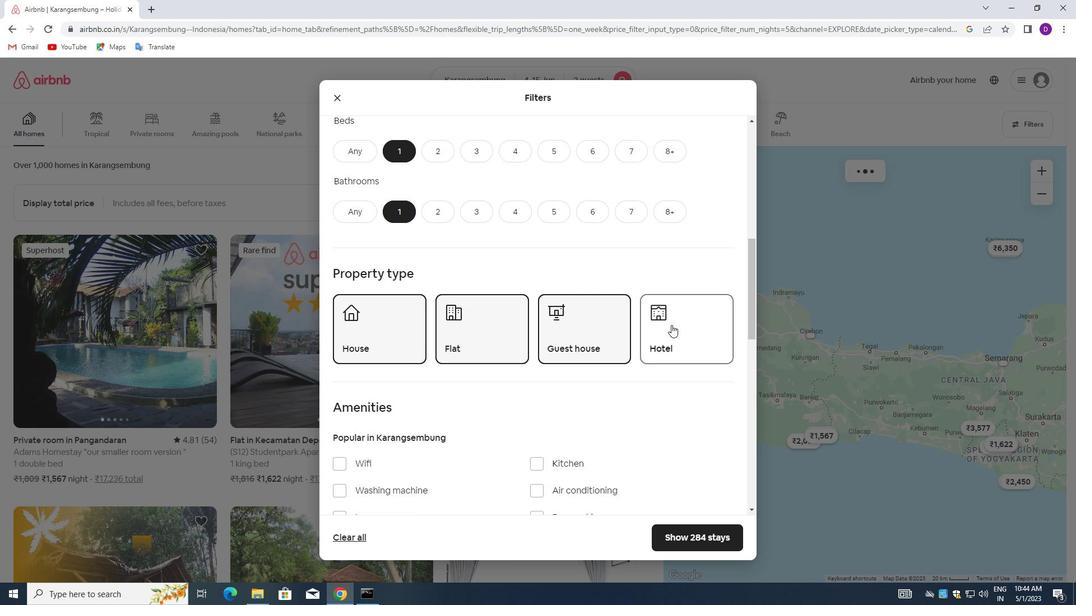 
Action: Mouse pressed left at (643, 328)
Screenshot: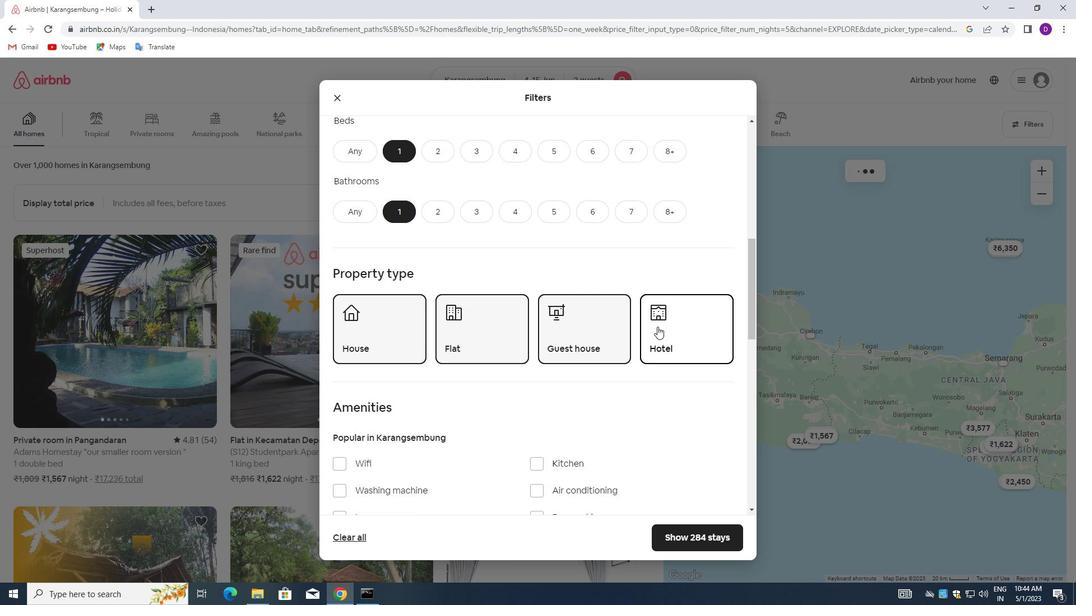 
Action: Mouse moved to (513, 339)
Screenshot: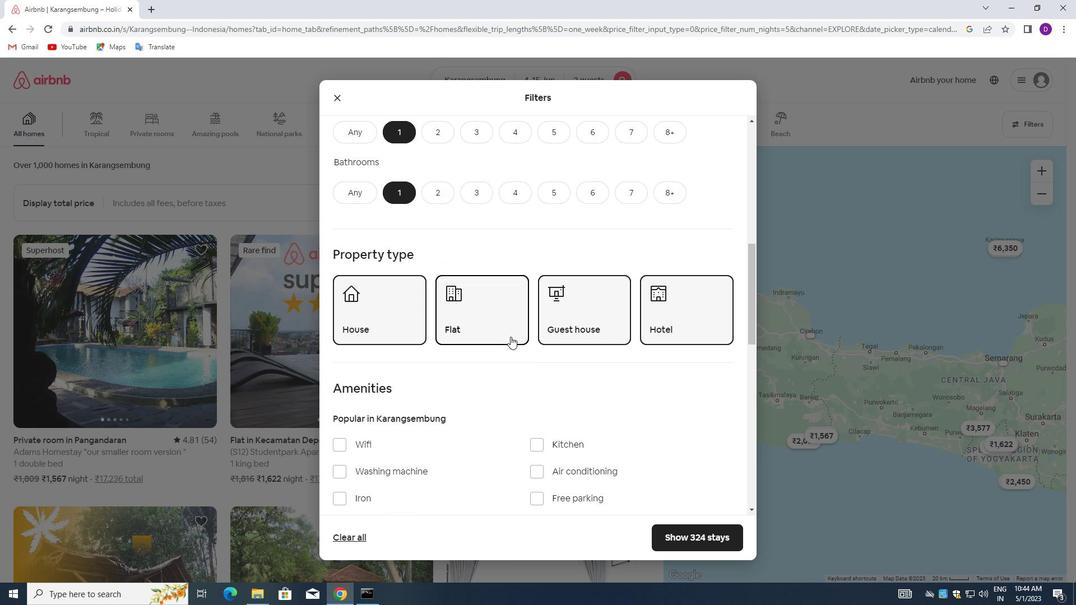 
Action: Mouse scrolled (513, 339) with delta (0, 0)
Screenshot: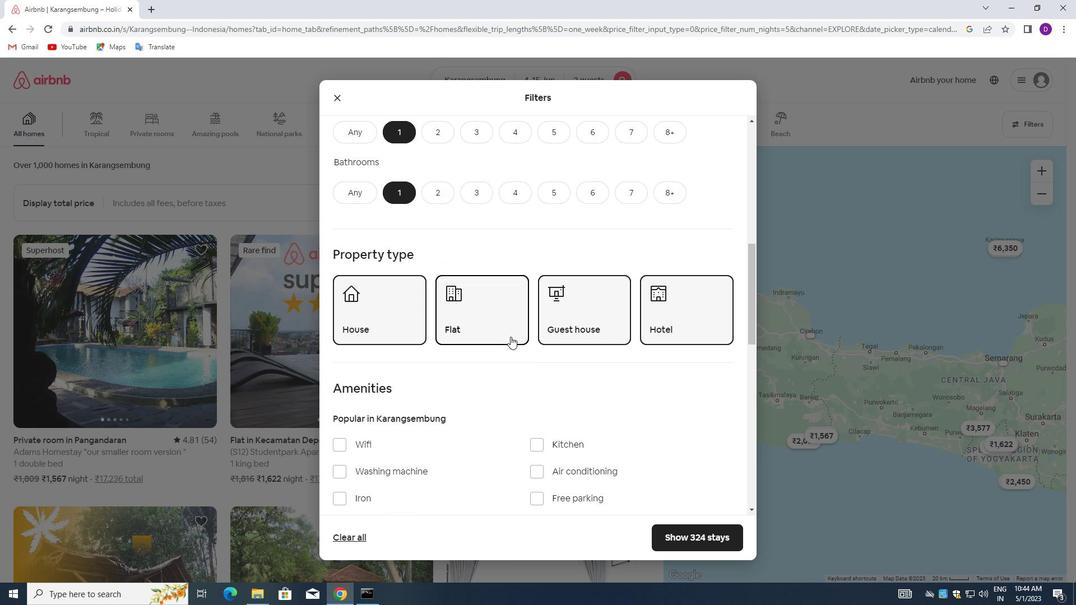 
Action: Mouse scrolled (513, 339) with delta (0, 0)
Screenshot: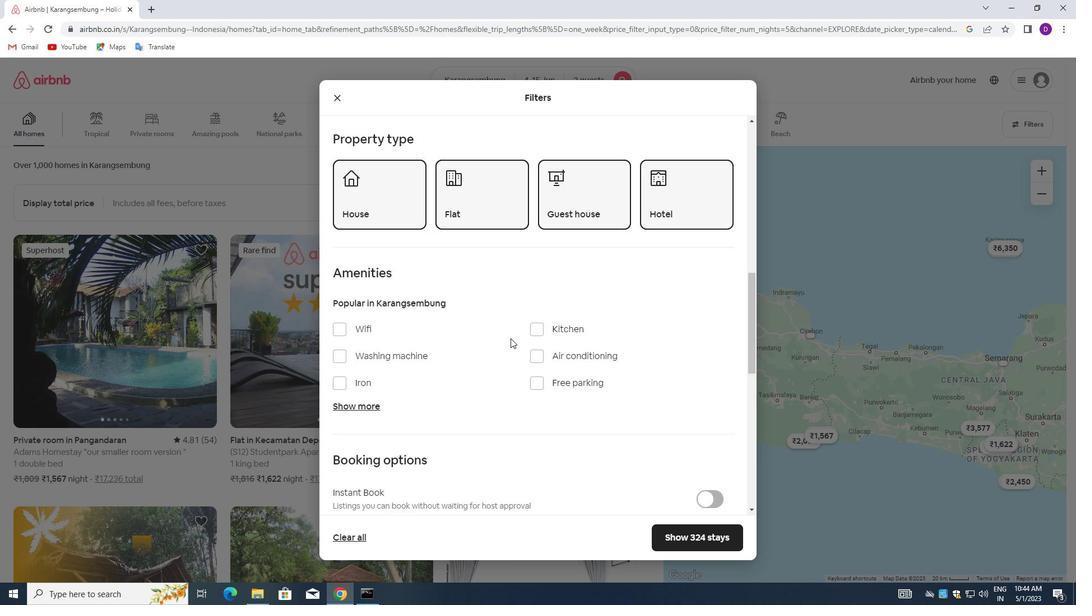 
Action: Mouse moved to (513, 340)
Screenshot: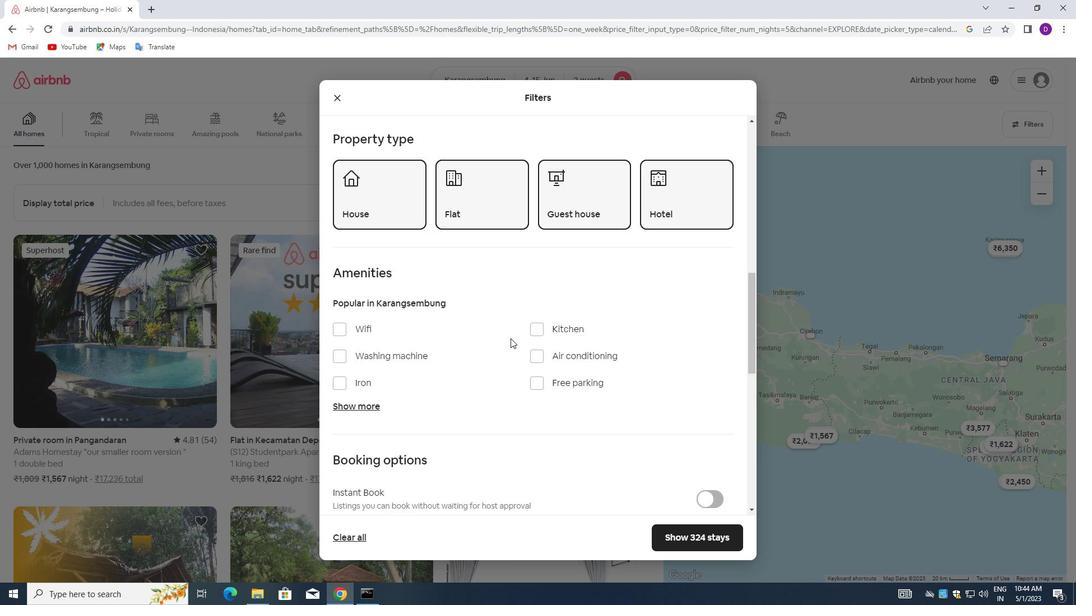 
Action: Mouse scrolled (513, 339) with delta (0, 0)
Screenshot: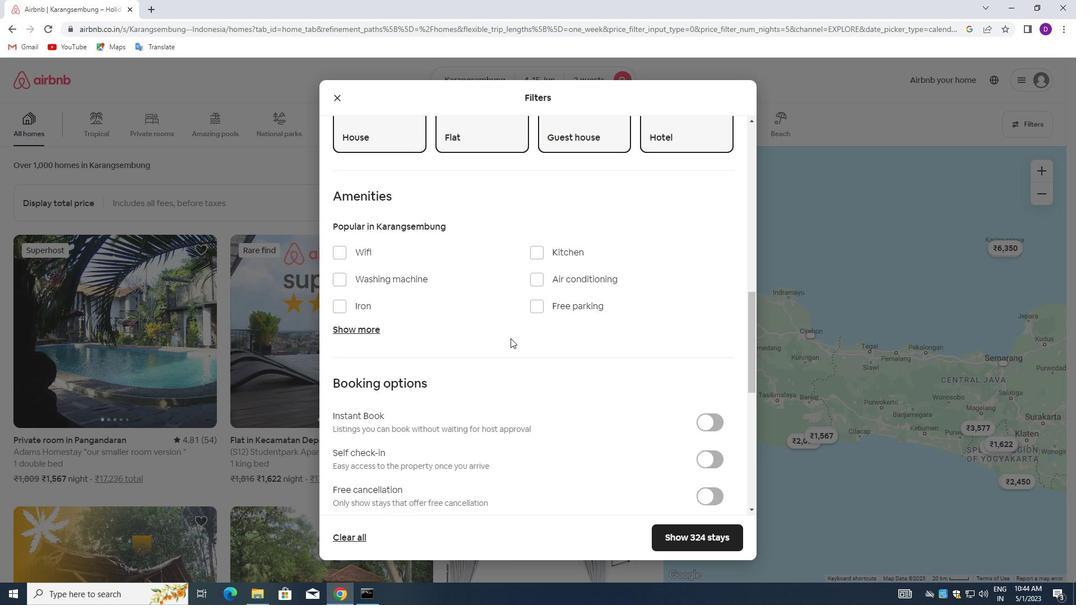 
Action: Mouse moved to (513, 341)
Screenshot: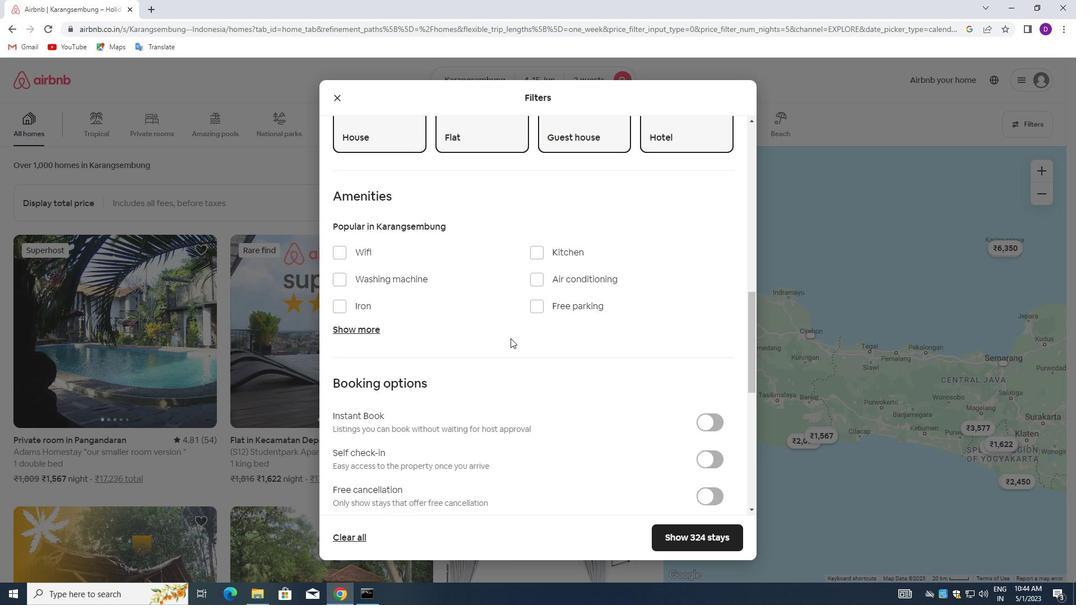 
Action: Mouse scrolled (513, 340) with delta (0, 0)
Screenshot: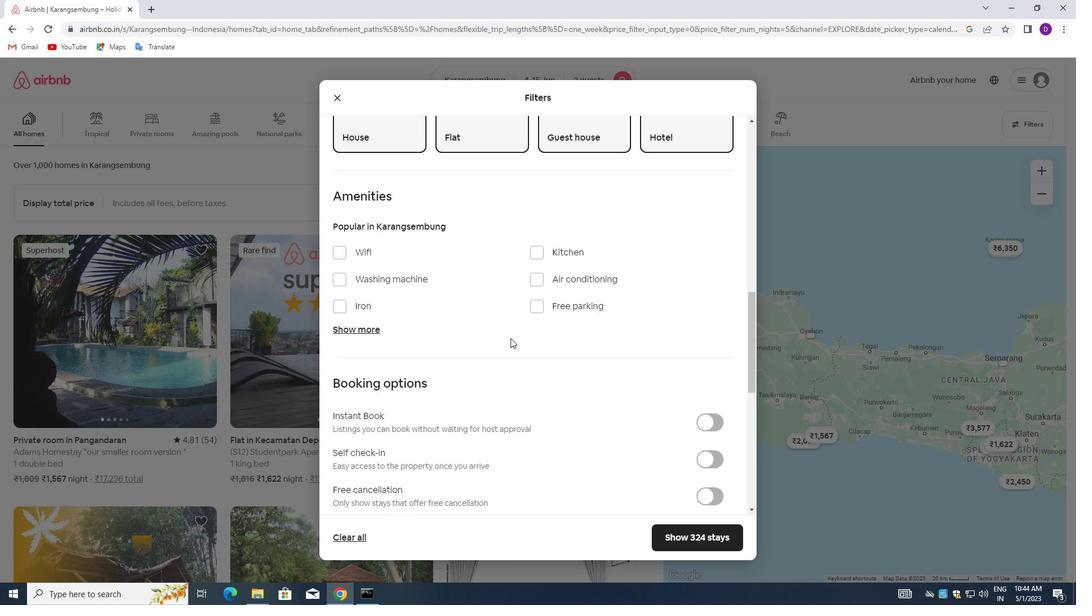 
Action: Mouse scrolled (513, 340) with delta (0, 0)
Screenshot: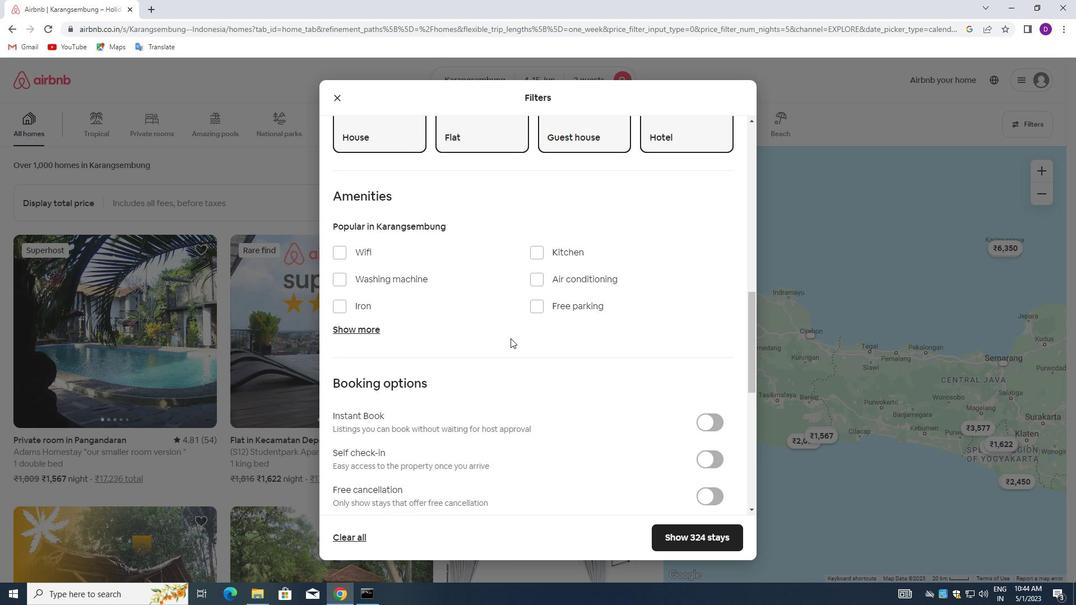 
Action: Mouse moved to (515, 342)
Screenshot: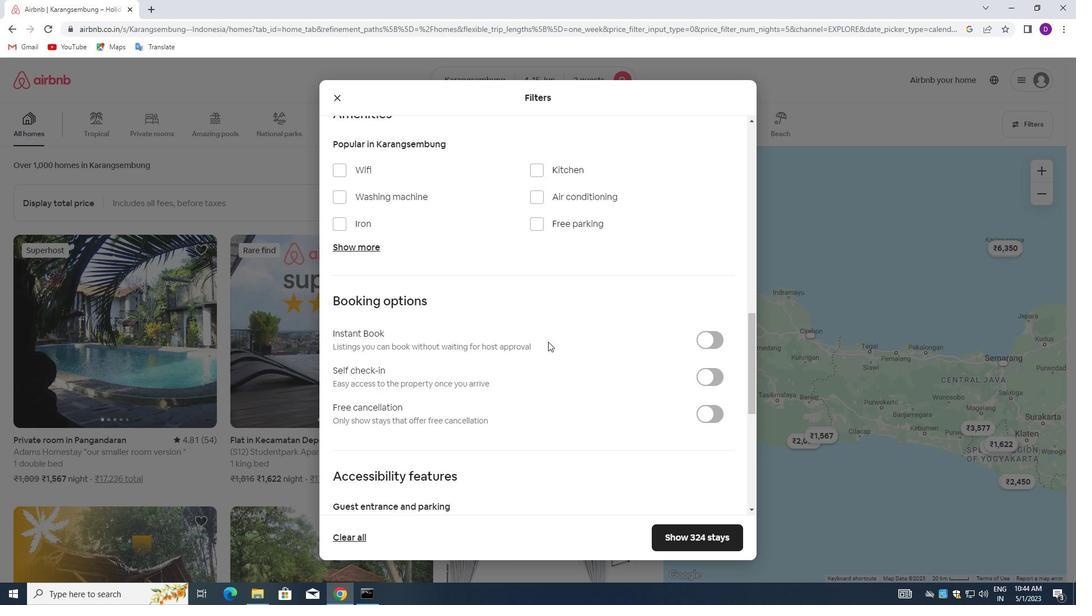 
Action: Mouse scrolled (515, 342) with delta (0, 0)
Screenshot: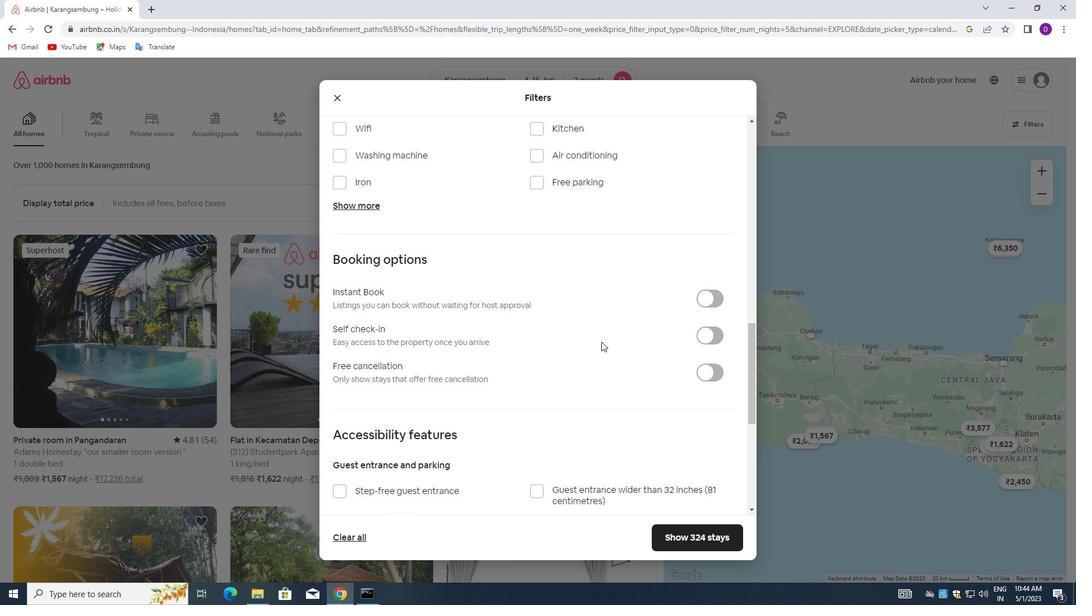 
Action: Mouse moved to (521, 343)
Screenshot: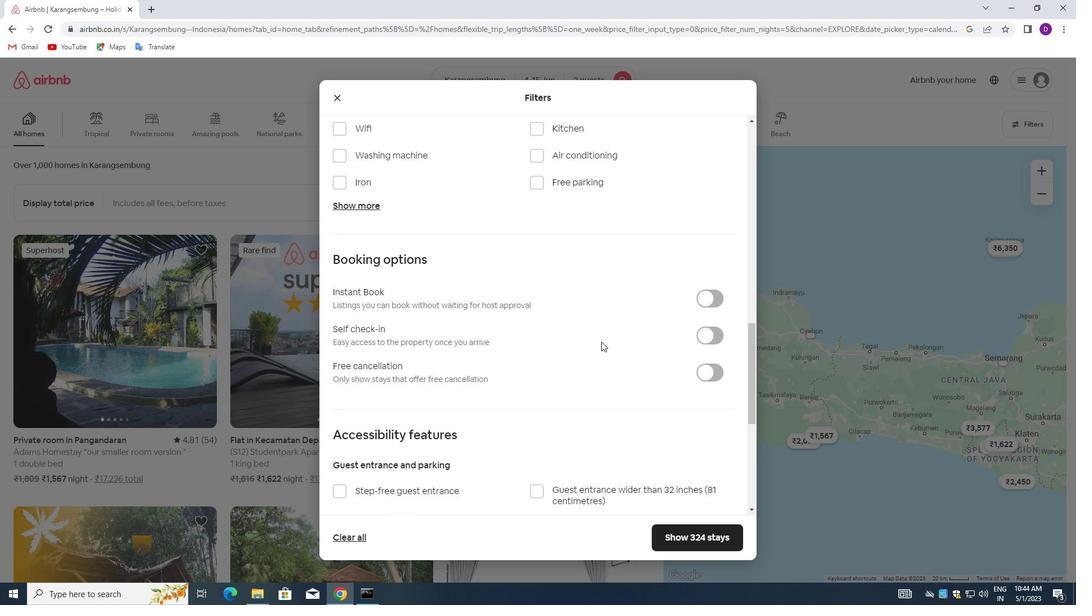 
Action: Mouse scrolled (521, 343) with delta (0, 0)
Screenshot: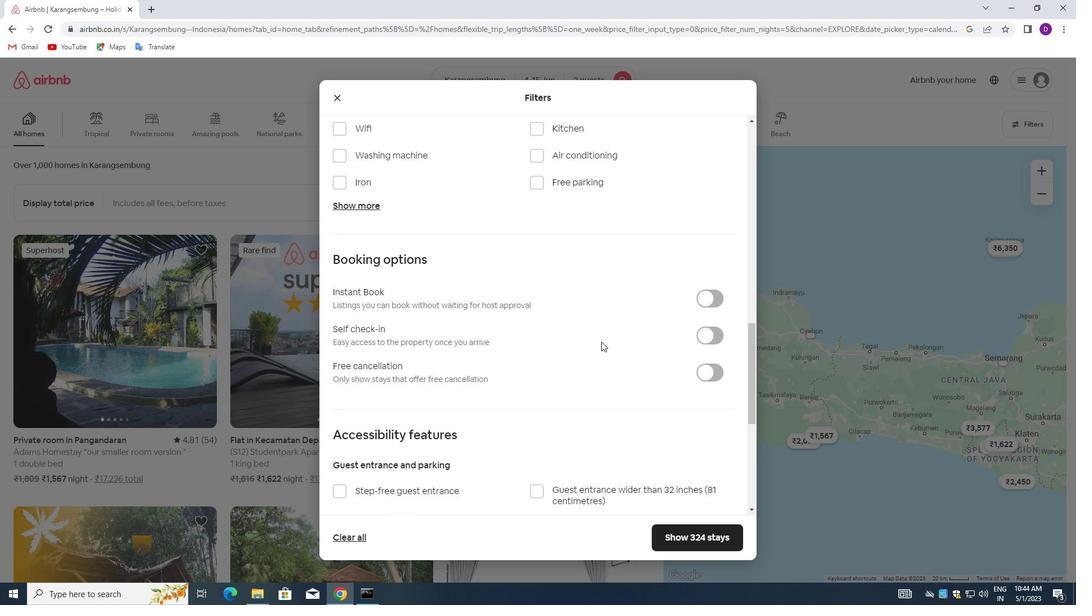 
Action: Mouse moved to (678, 278)
Screenshot: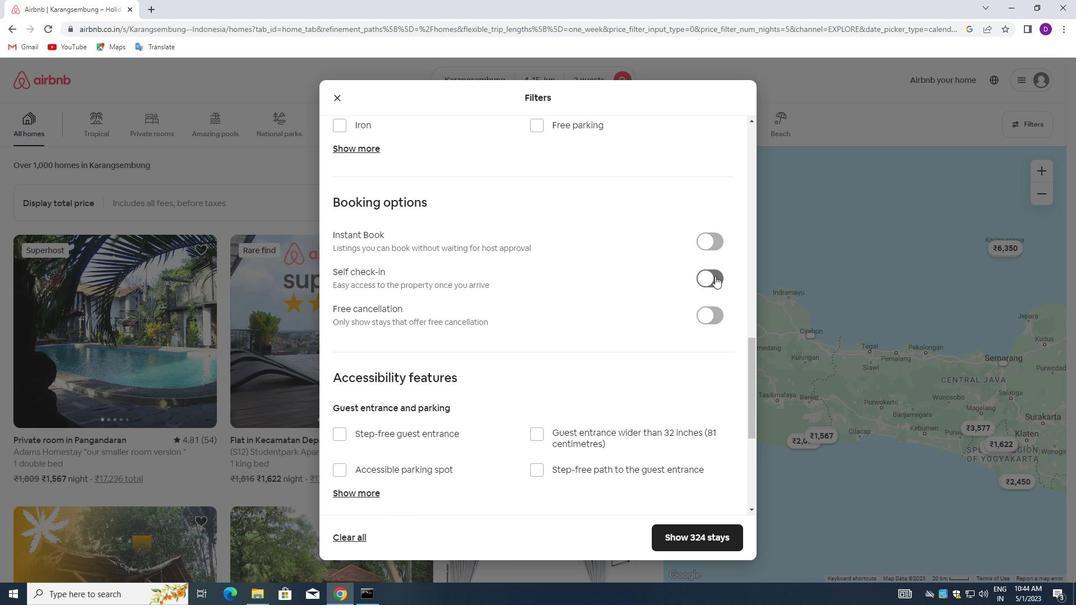 
Action: Mouse pressed left at (678, 278)
Screenshot: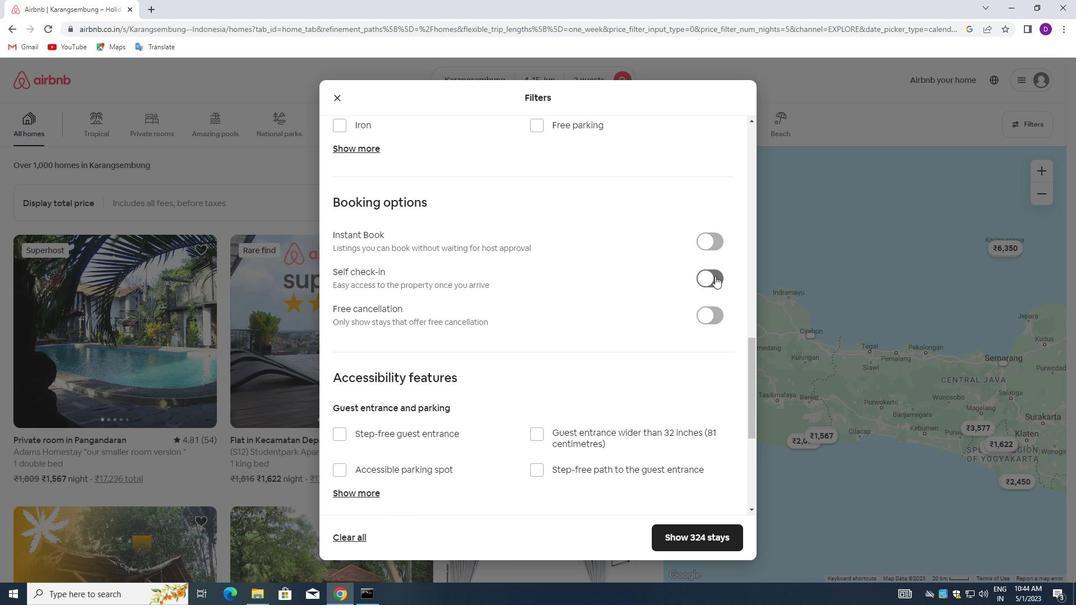 
Action: Mouse moved to (458, 367)
Screenshot: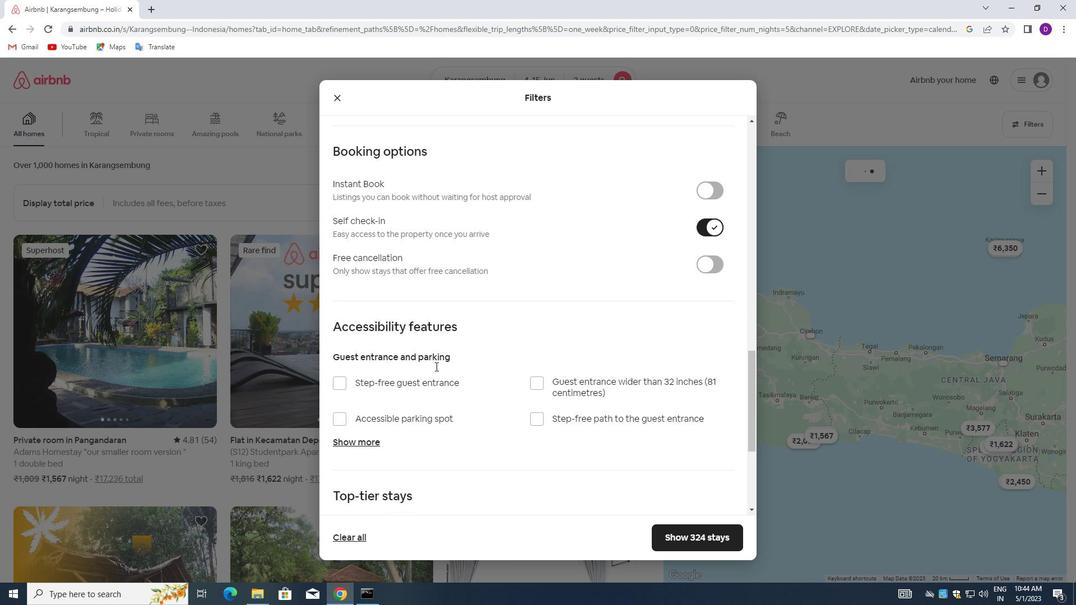 
Action: Mouse scrolled (458, 366) with delta (0, 0)
Screenshot: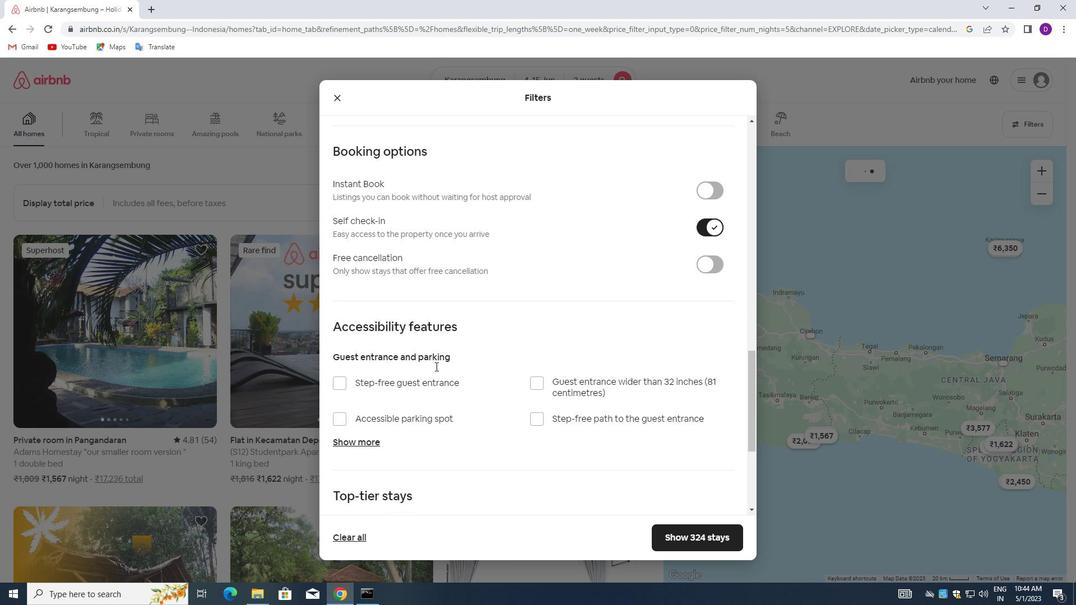 
Action: Mouse moved to (453, 369)
Screenshot: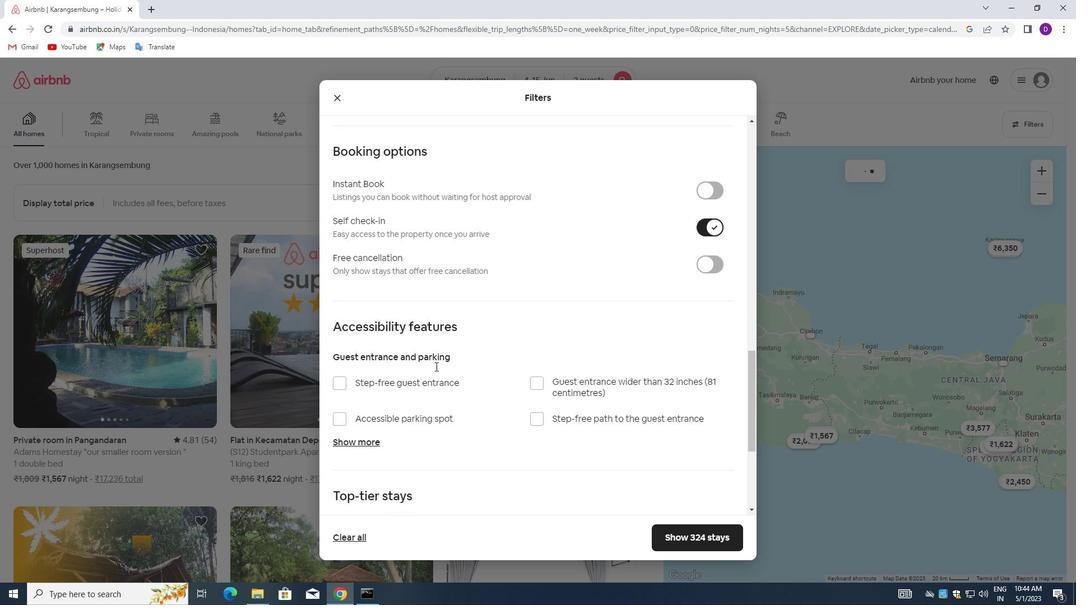 
Action: Mouse scrolled (453, 368) with delta (0, 0)
Screenshot: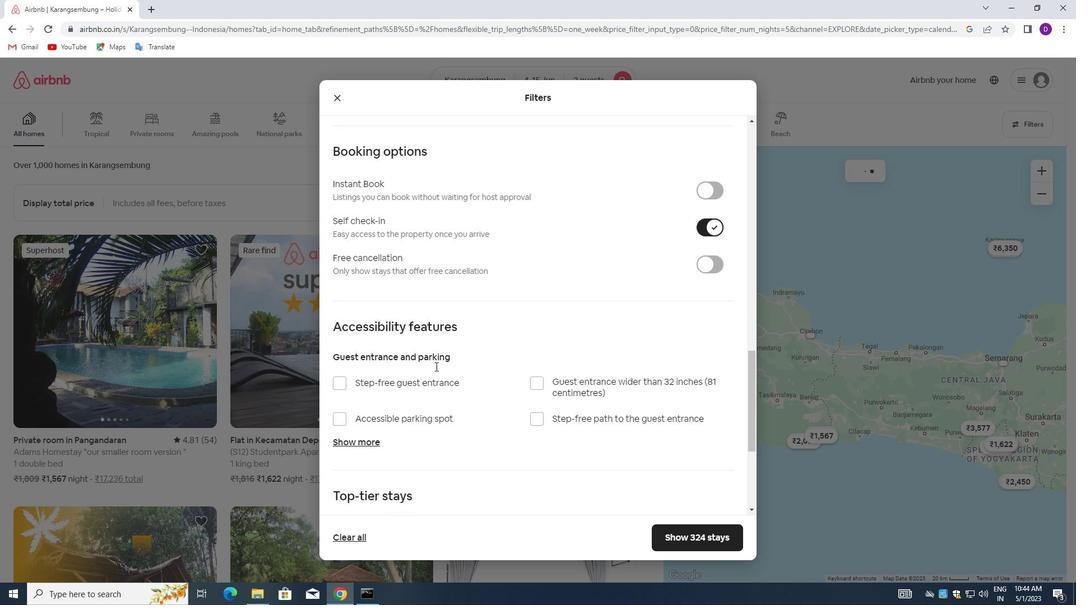 
Action: Mouse moved to (453, 369)
Screenshot: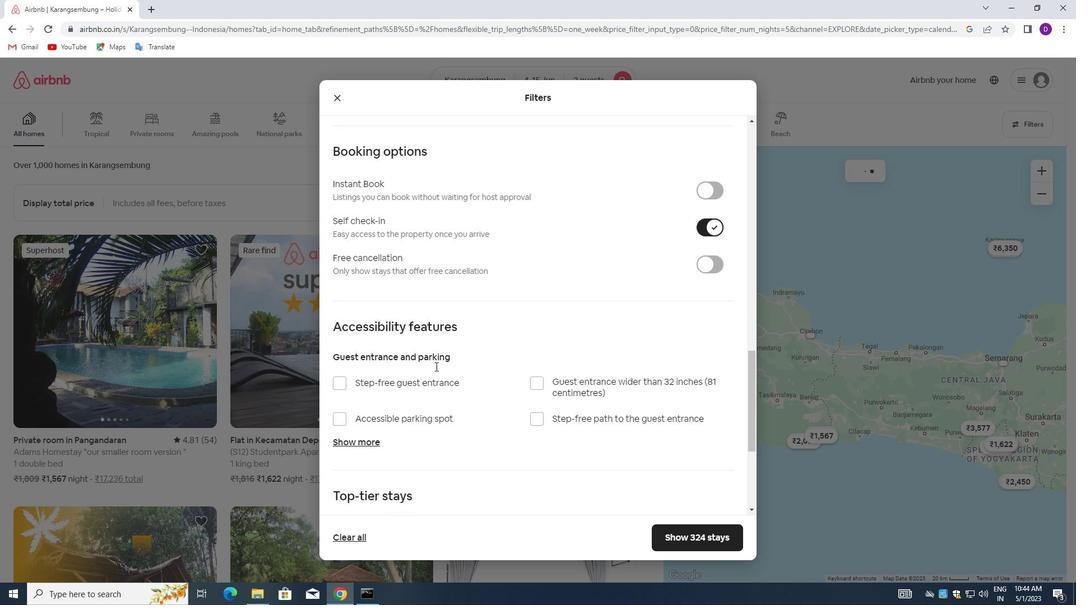 
Action: Mouse scrolled (453, 368) with delta (0, 0)
Screenshot: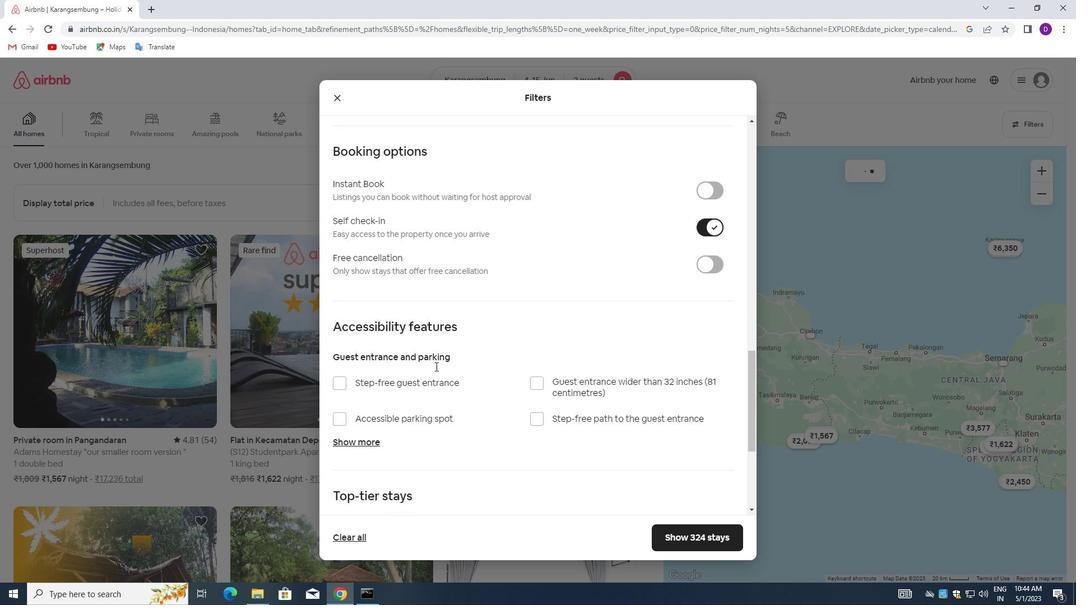
Action: Mouse scrolled (453, 368) with delta (0, 0)
Screenshot: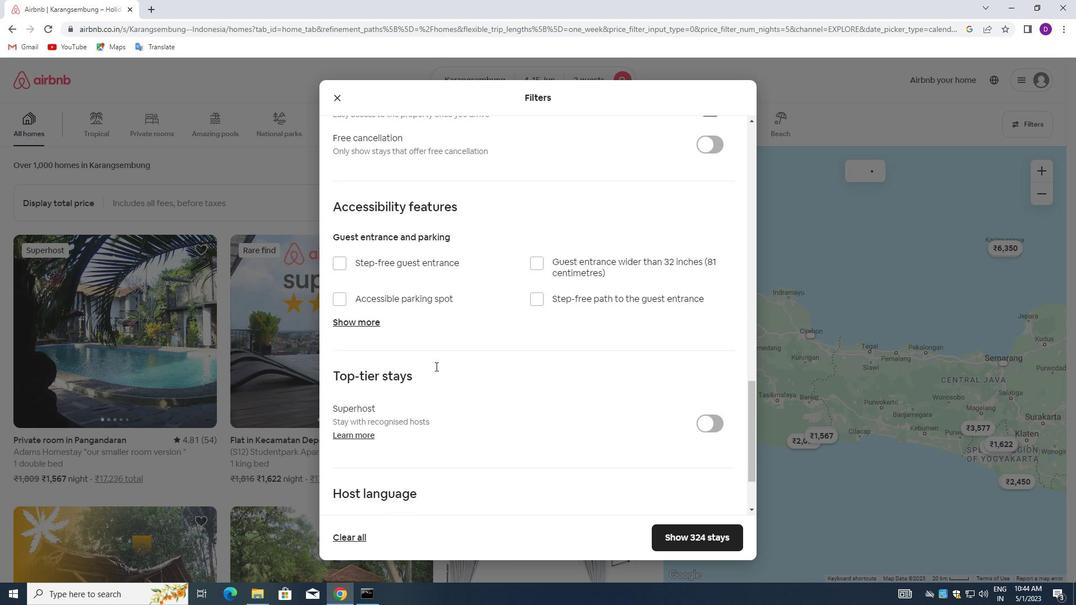 
Action: Mouse scrolled (453, 368) with delta (0, 0)
Screenshot: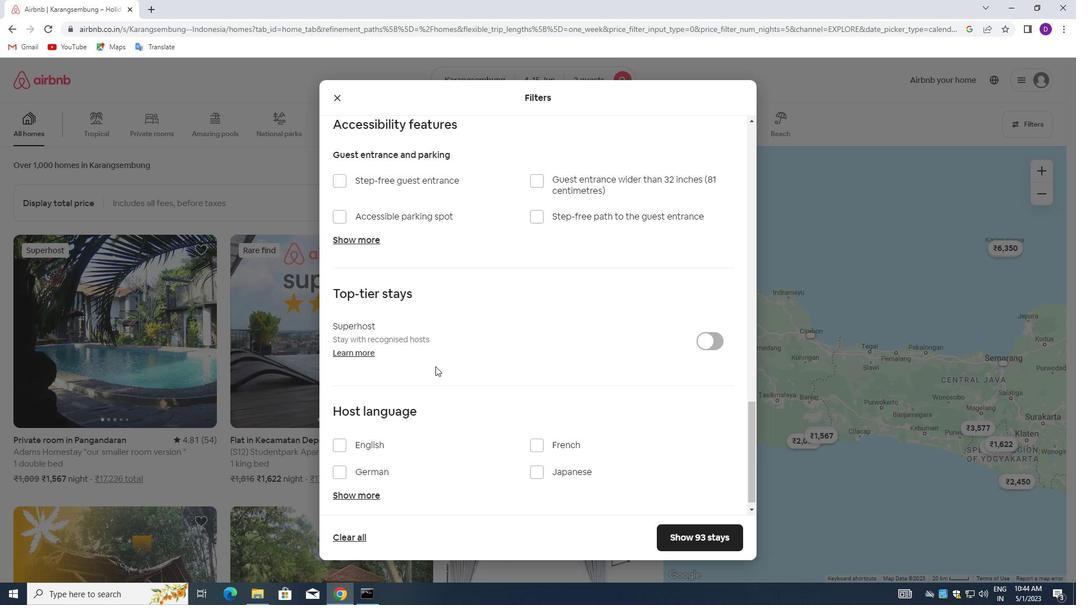 
Action: Mouse scrolled (453, 368) with delta (0, 0)
Screenshot: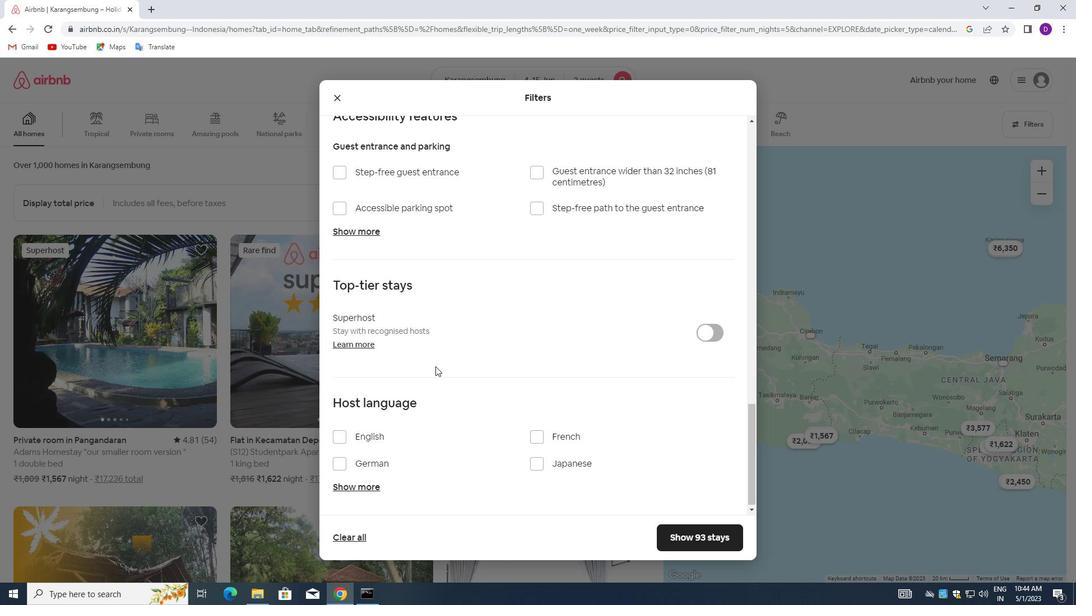 
Action: Mouse scrolled (453, 368) with delta (0, 0)
Screenshot: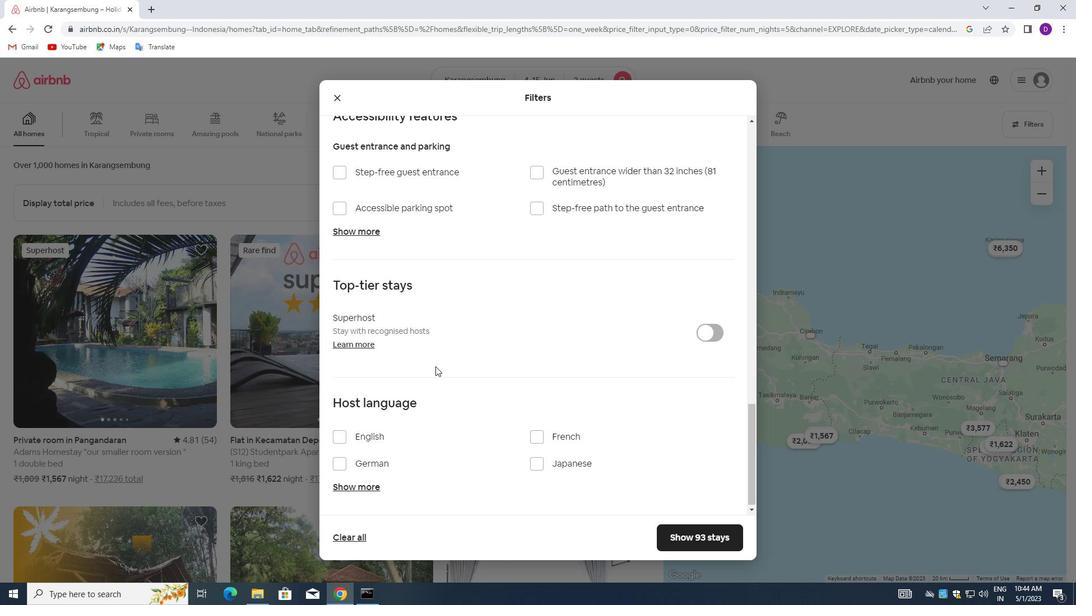 
Action: Mouse scrolled (453, 368) with delta (0, 0)
Screenshot: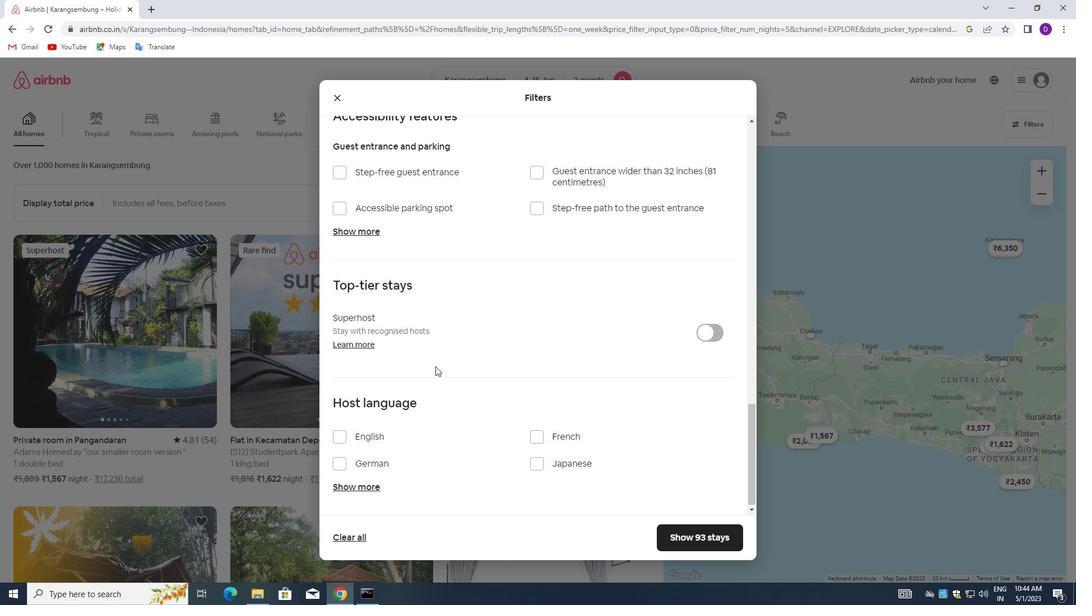 
Action: Mouse scrolled (453, 368) with delta (0, 0)
Screenshot: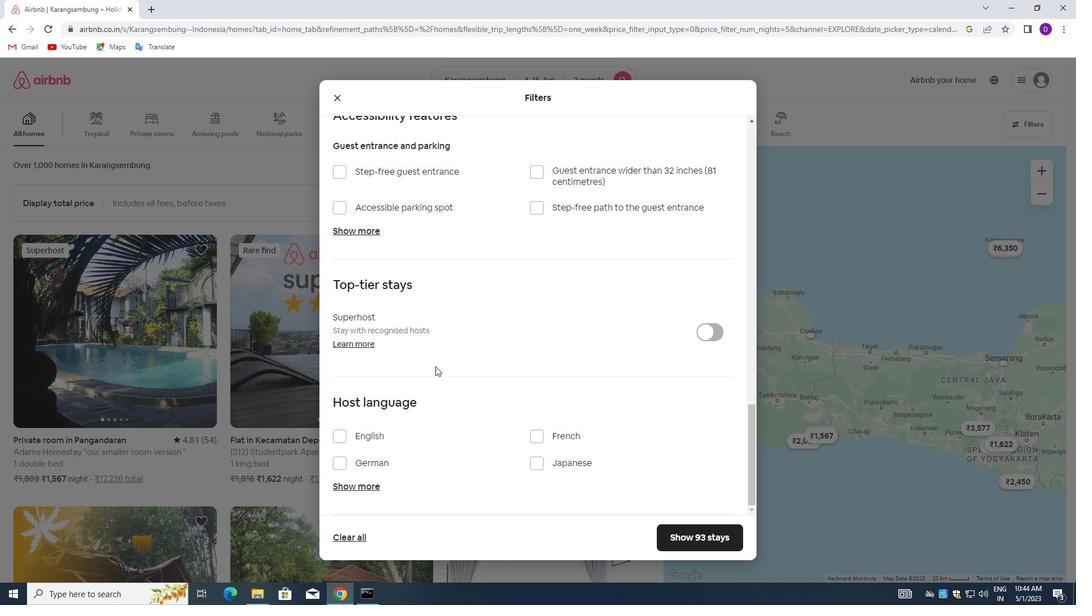 
Action: Mouse moved to (451, 371)
Screenshot: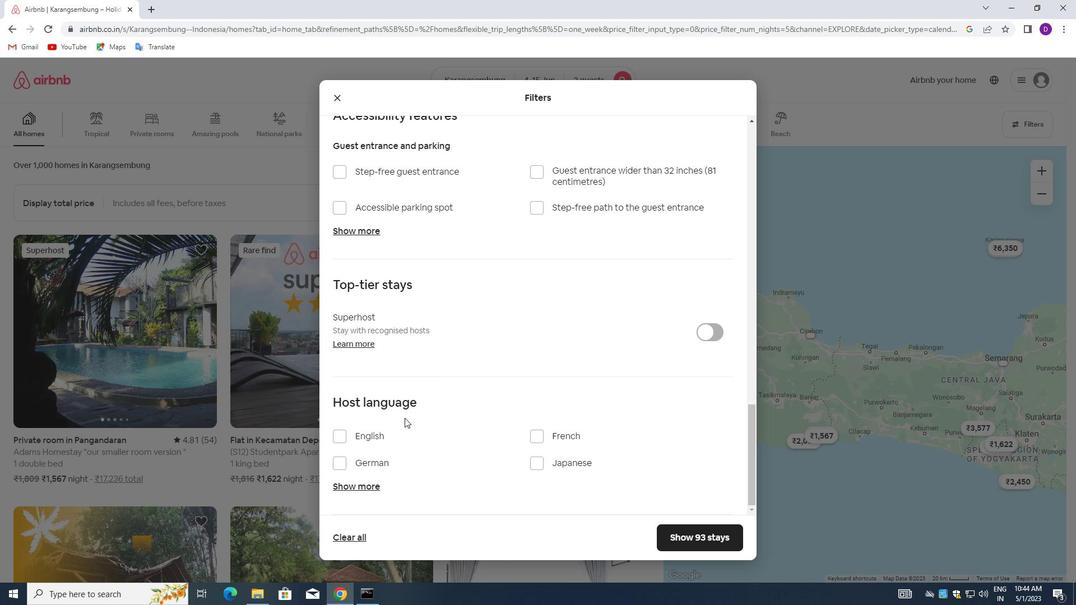 
Action: Mouse scrolled (451, 370) with delta (0, 0)
Screenshot: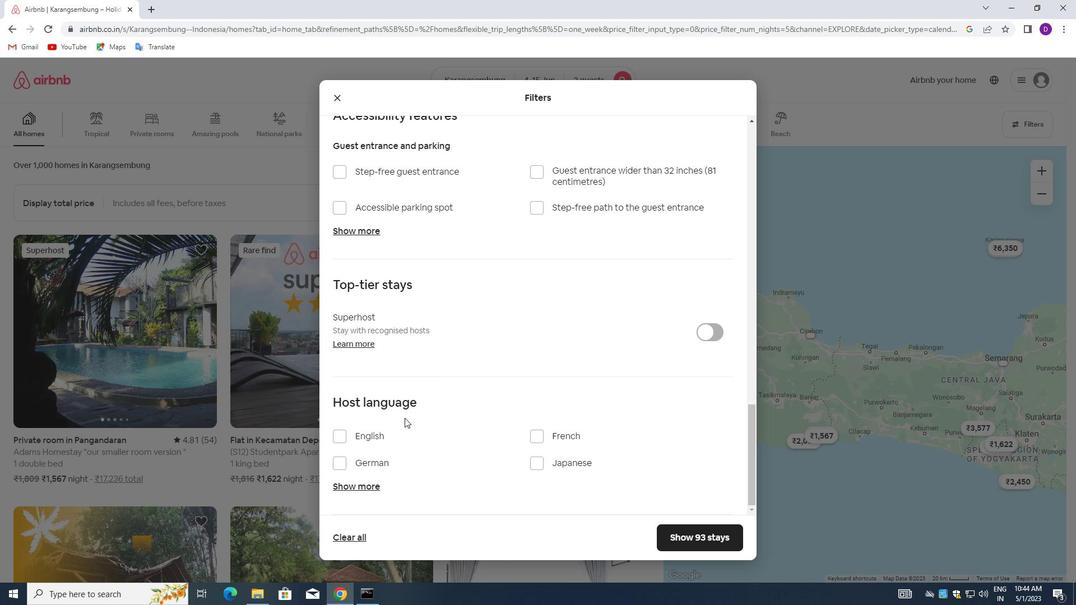 
Action: Mouse moved to (449, 376)
Screenshot: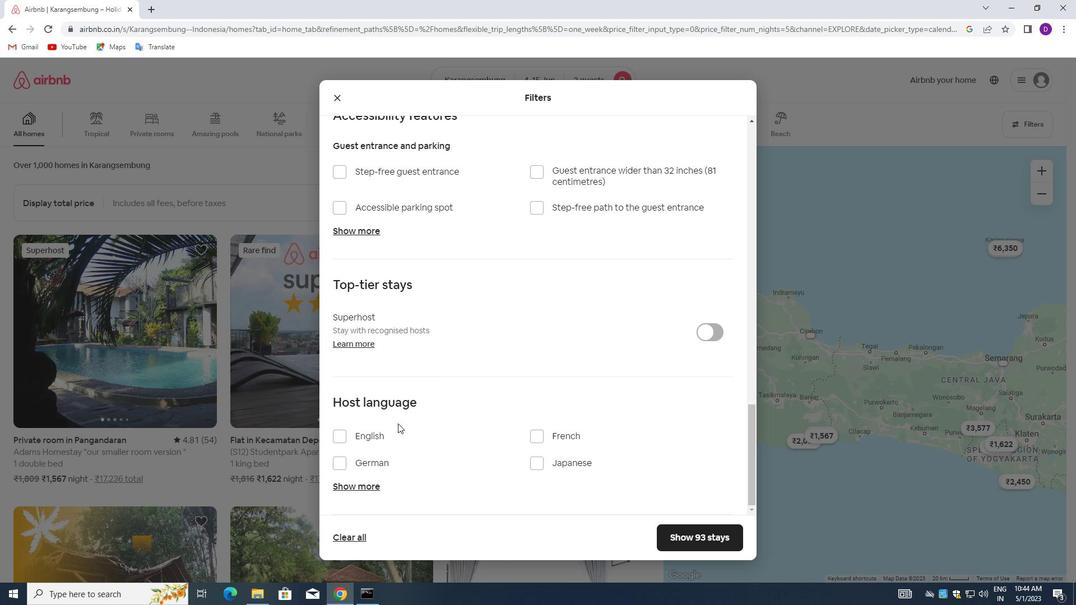 
Action: Mouse scrolled (449, 375) with delta (0, 0)
Screenshot: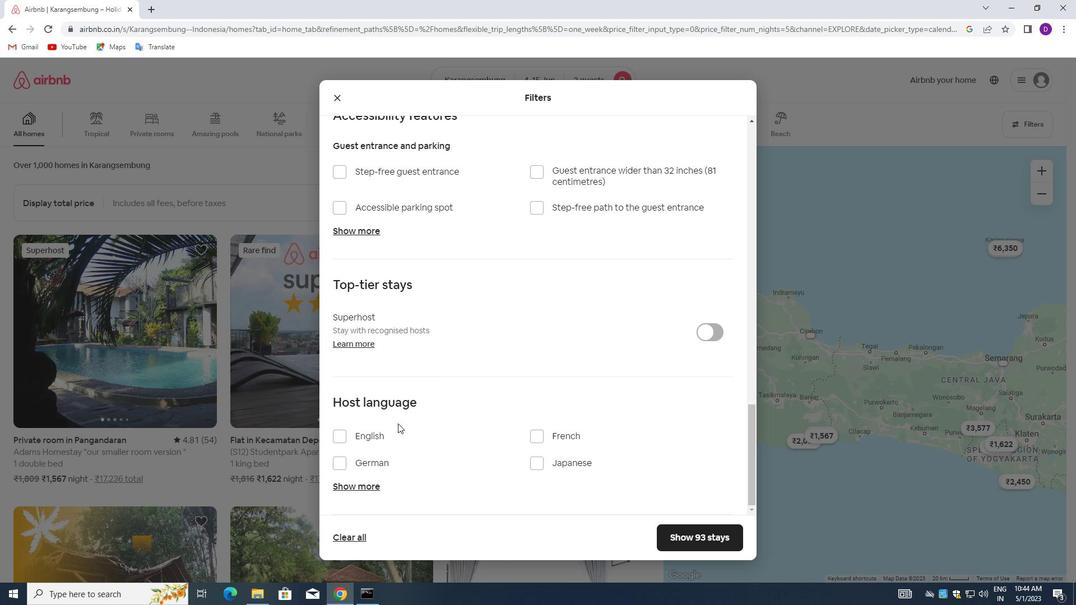 
Action: Mouse moved to (444, 386)
Screenshot: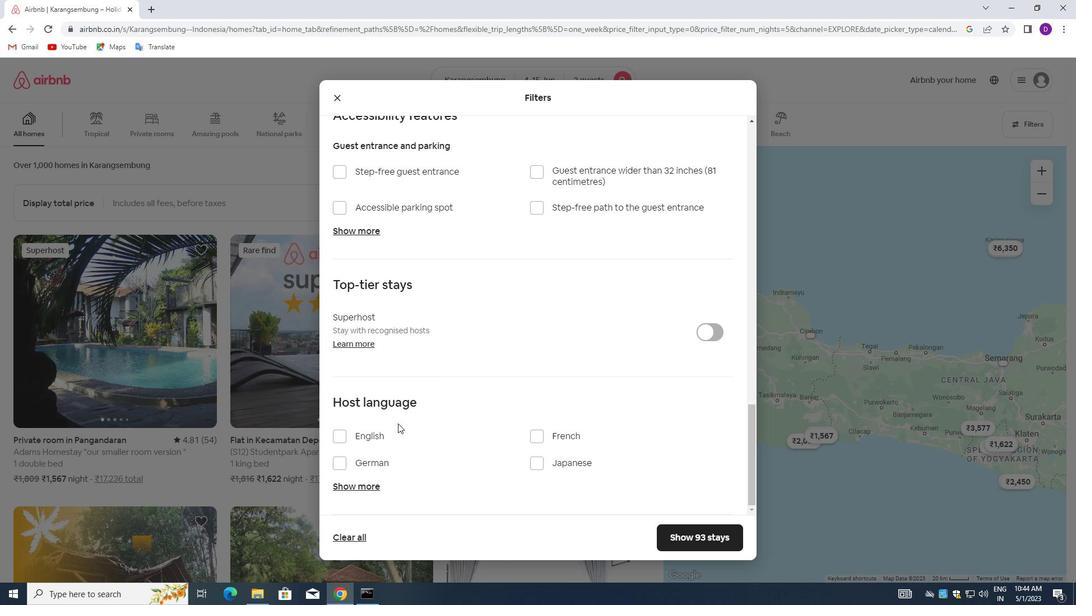 
Action: Mouse scrolled (444, 385) with delta (0, 0)
Screenshot: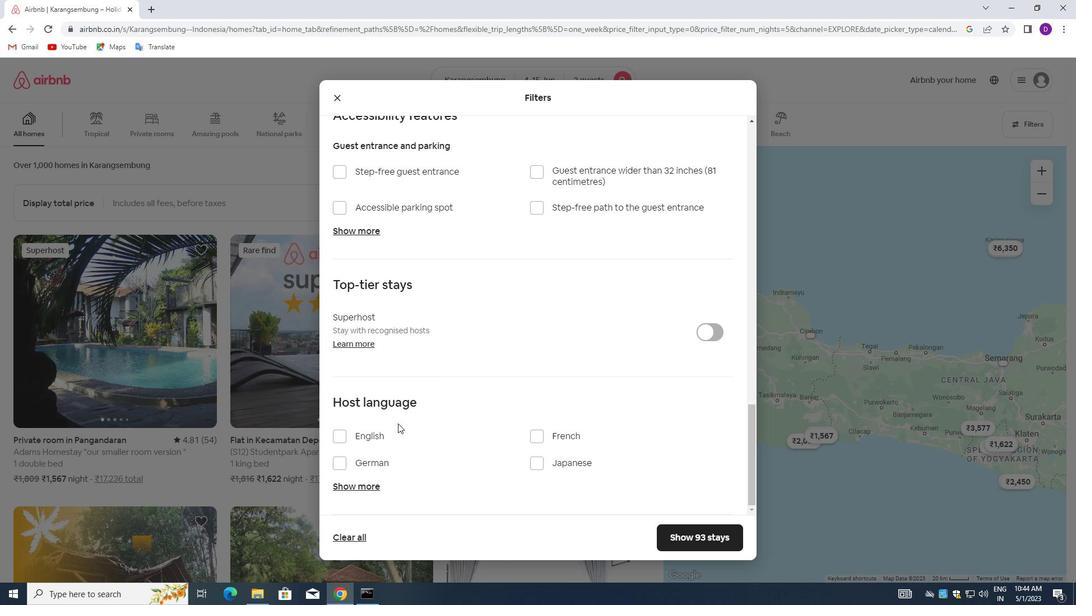 
Action: Mouse moved to (374, 439)
Screenshot: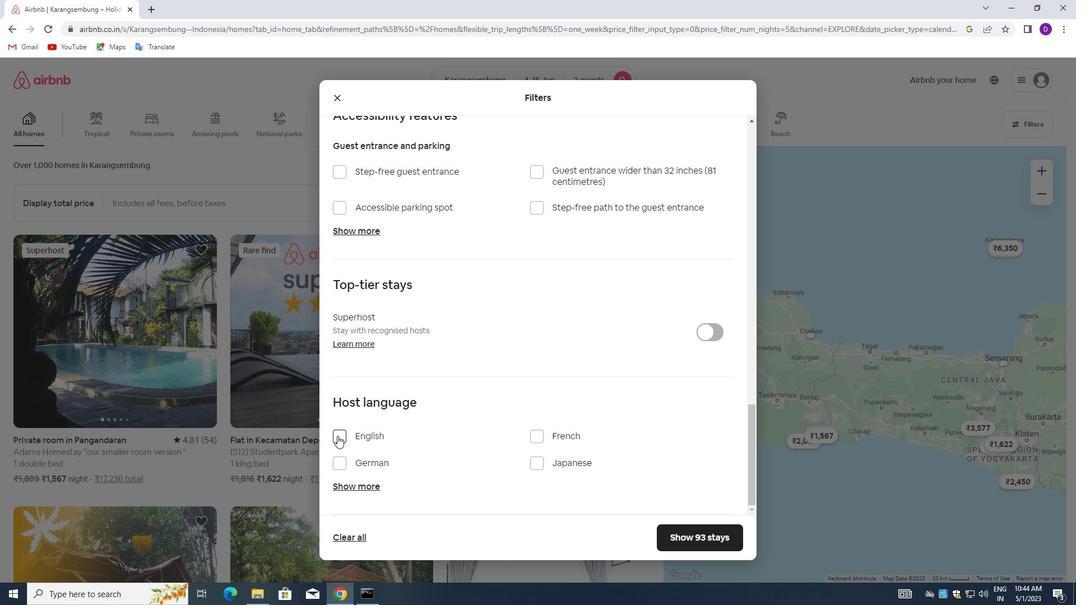 
Action: Mouse pressed left at (374, 439)
Screenshot: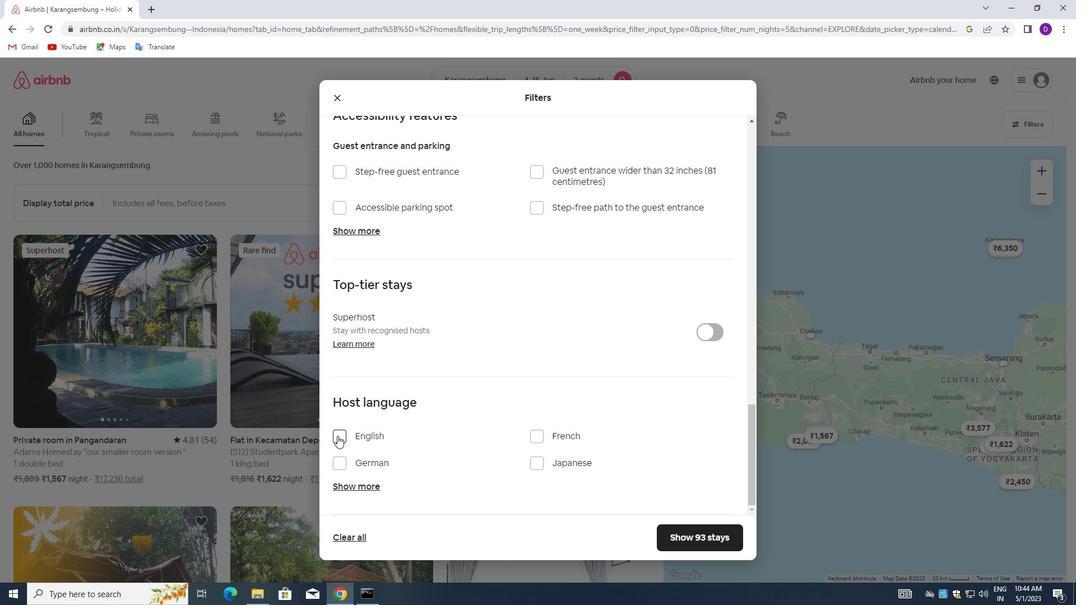 
Action: Mouse moved to (665, 538)
Screenshot: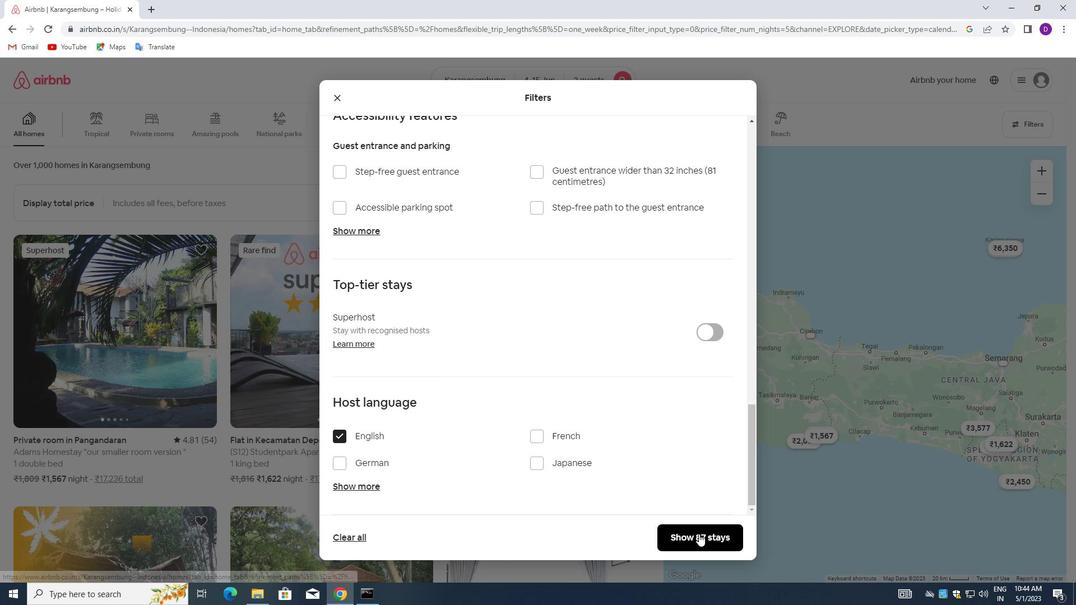 
Action: Mouse pressed left at (665, 538)
Screenshot: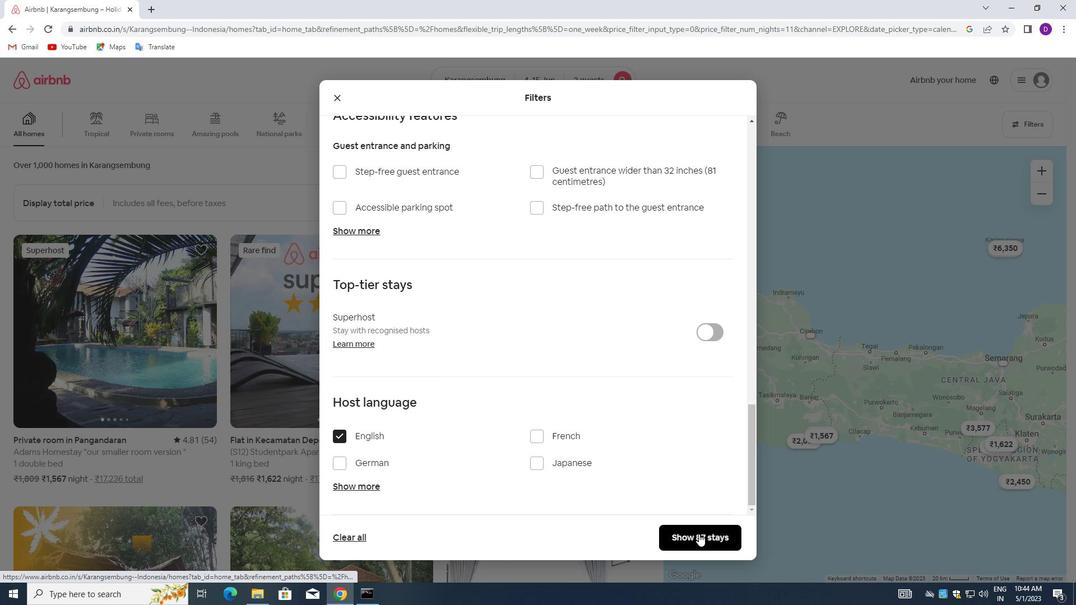 
Action: Mouse moved to (512, 345)
Screenshot: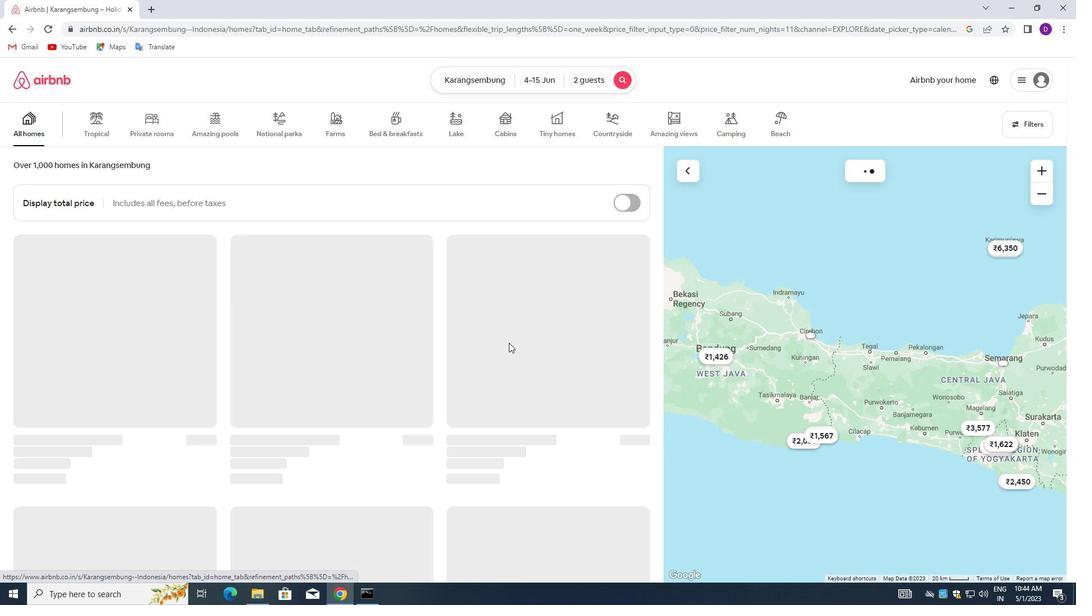 
